 Task: Search one way flight ticket for 3 adults, 3 children in business from Redmond: Roberts Field to Greenville: Pitt-greenville Airport on 5-2-2023. Choice of flights is United. Number of bags: 4 checked bags. Price is upto 25000. Outbound departure time preference is 12:00.
Action: Mouse moved to (281, 244)
Screenshot: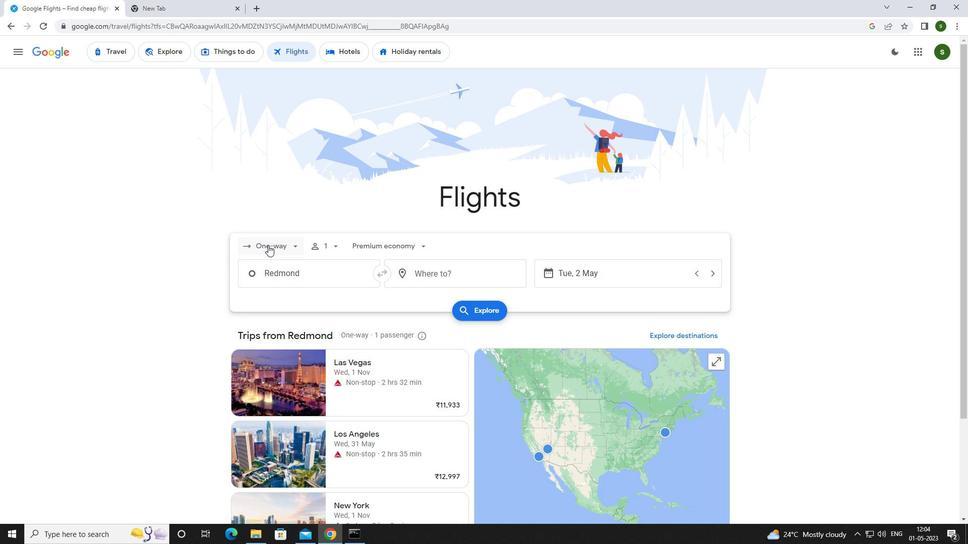 
Action: Mouse pressed left at (281, 244)
Screenshot: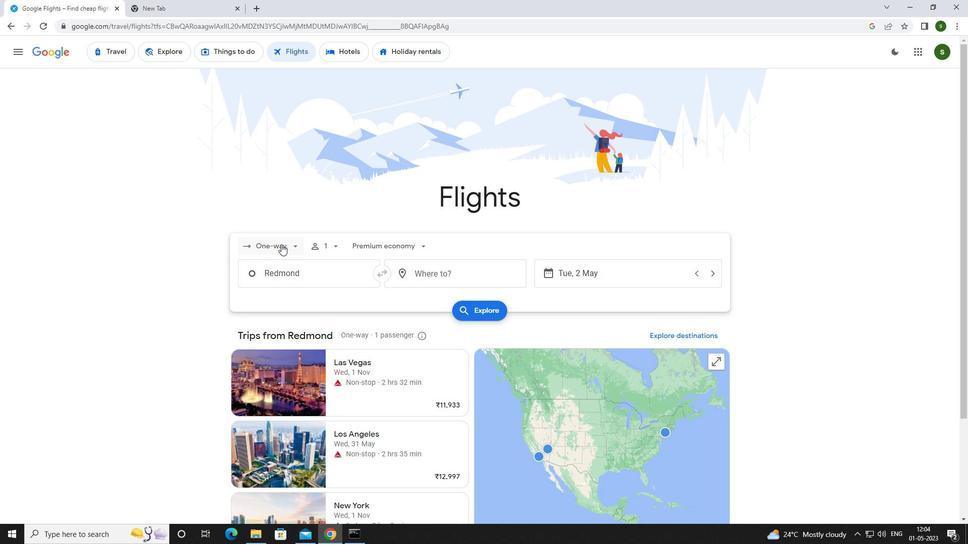 
Action: Mouse moved to (291, 295)
Screenshot: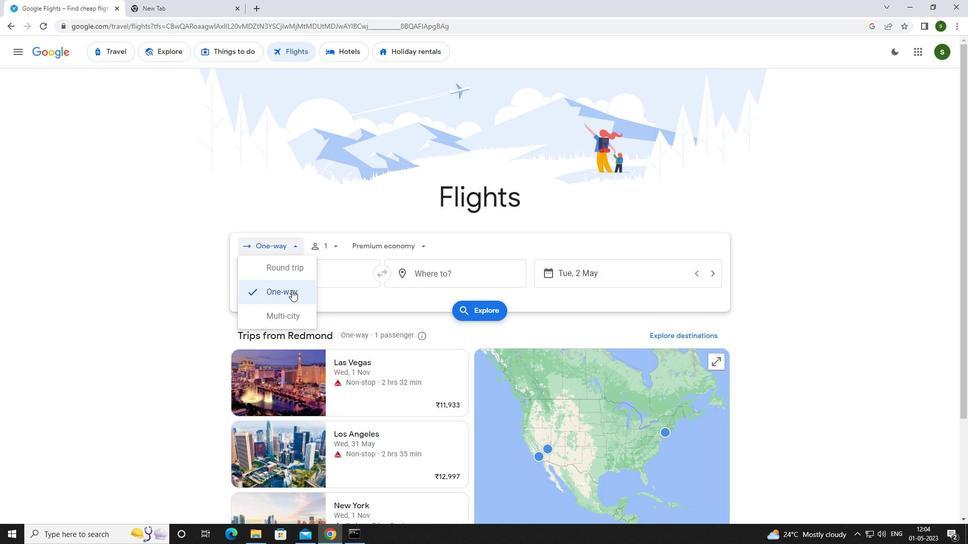
Action: Mouse pressed left at (291, 295)
Screenshot: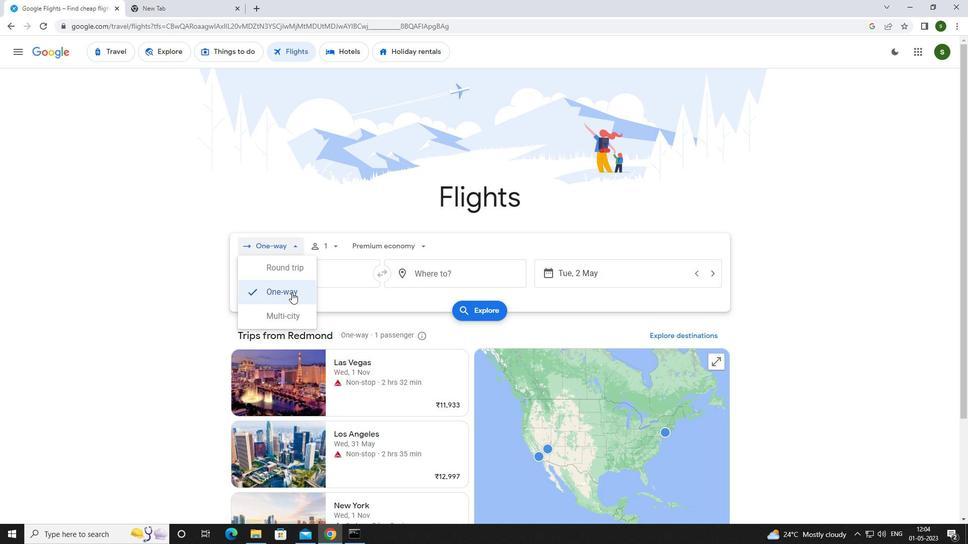 
Action: Mouse moved to (330, 245)
Screenshot: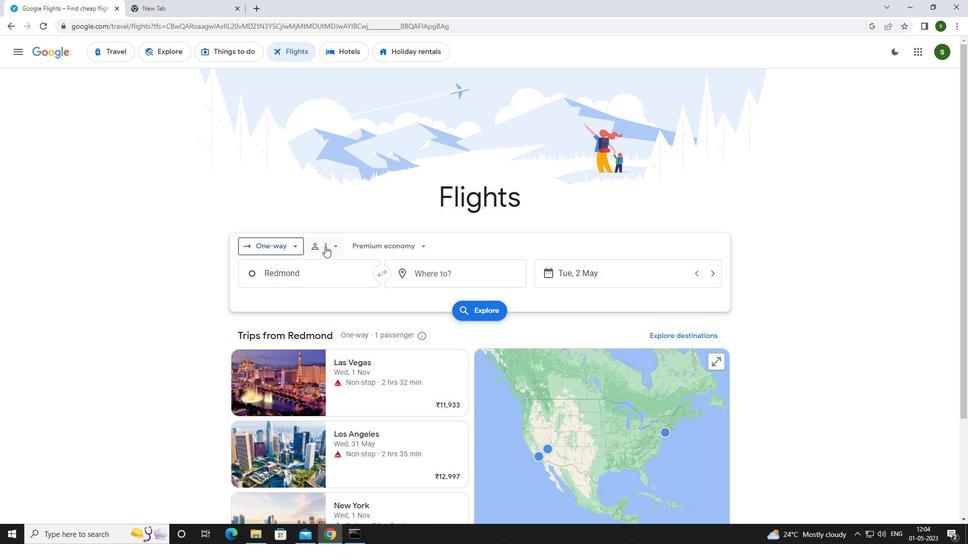 
Action: Mouse pressed left at (330, 245)
Screenshot: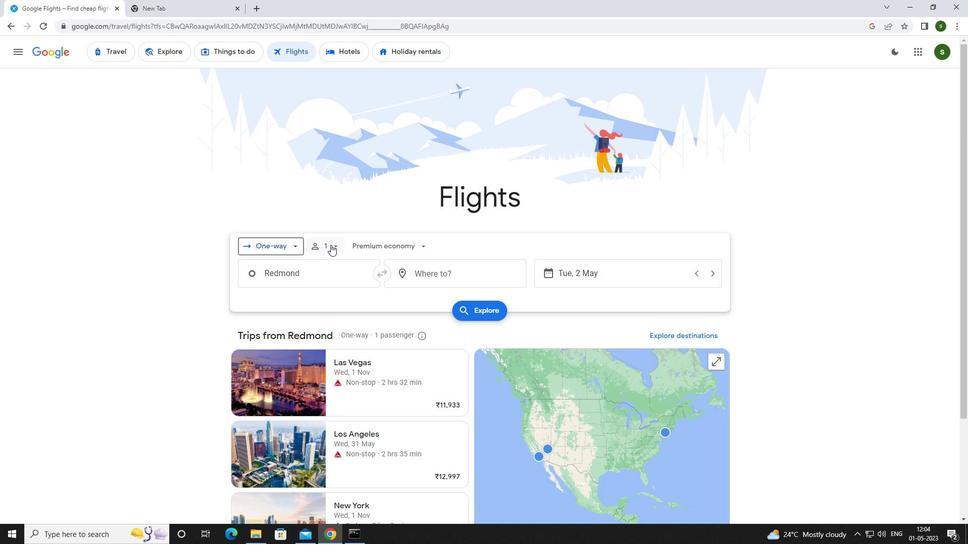 
Action: Mouse moved to (411, 270)
Screenshot: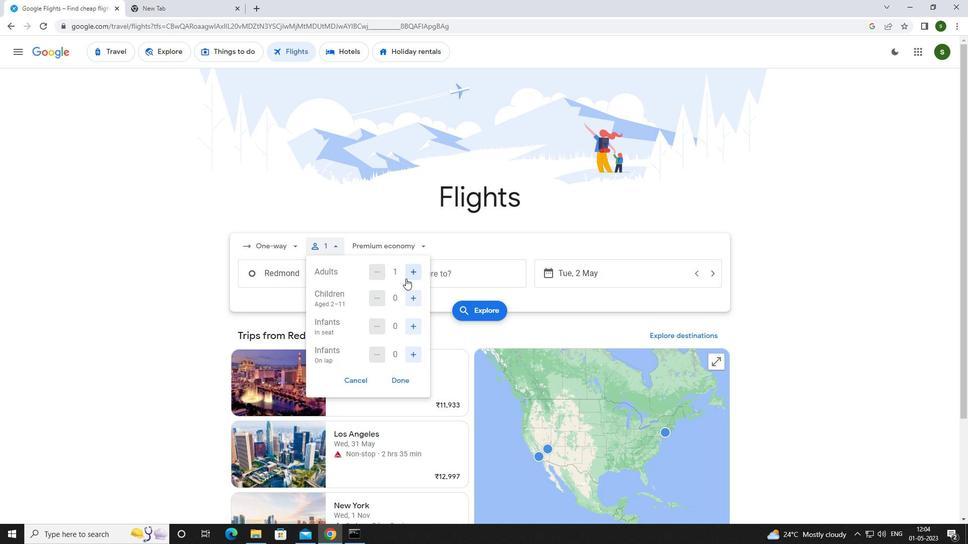 
Action: Mouse pressed left at (411, 270)
Screenshot: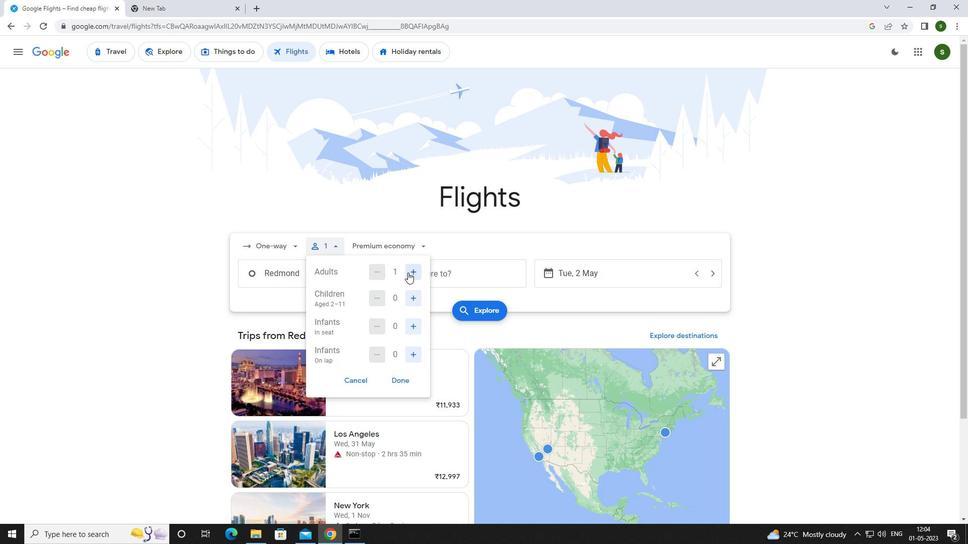 
Action: Mouse pressed left at (411, 270)
Screenshot: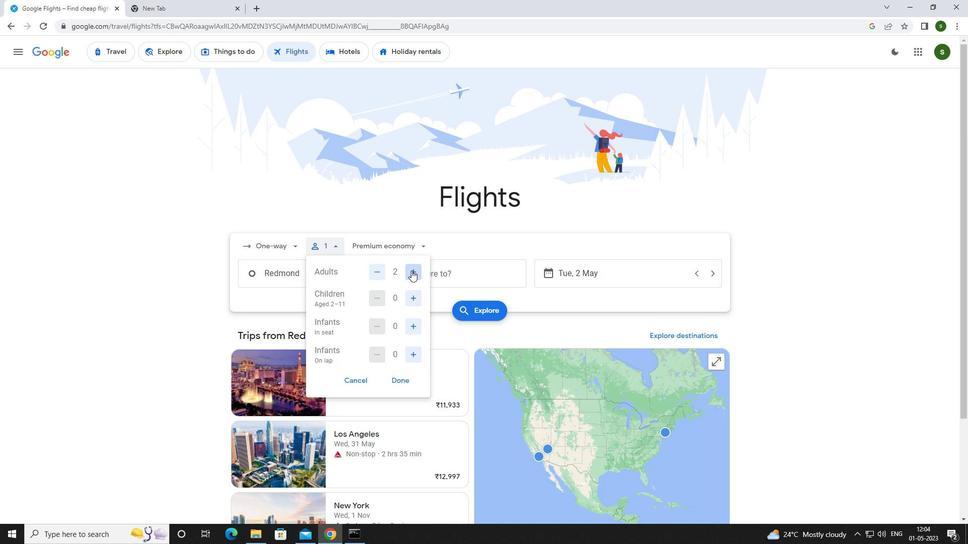 
Action: Mouse moved to (415, 292)
Screenshot: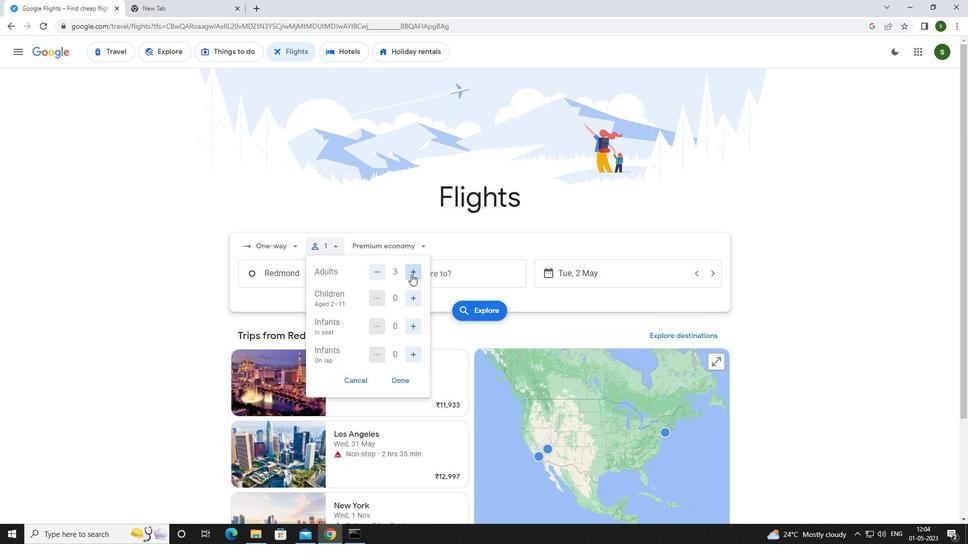 
Action: Mouse pressed left at (415, 292)
Screenshot: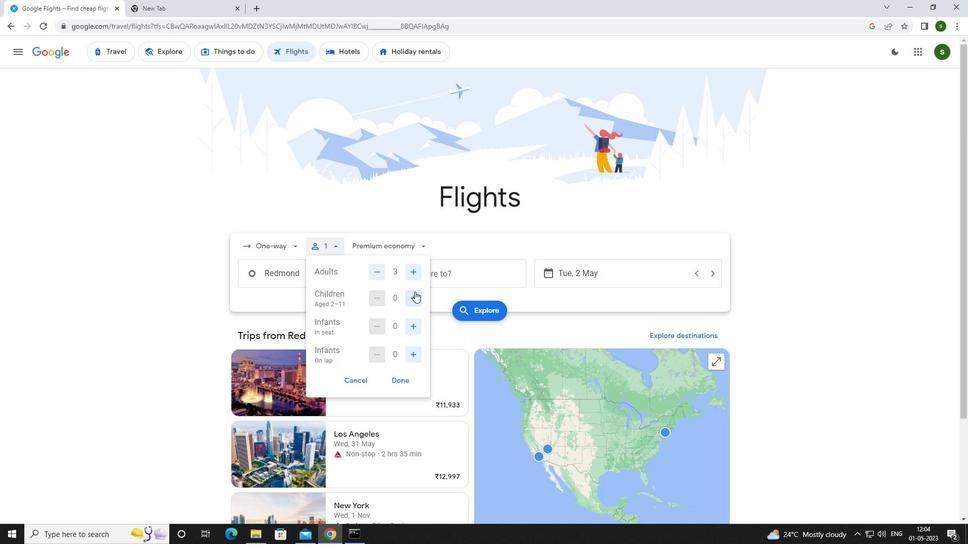 
Action: Mouse pressed left at (415, 292)
Screenshot: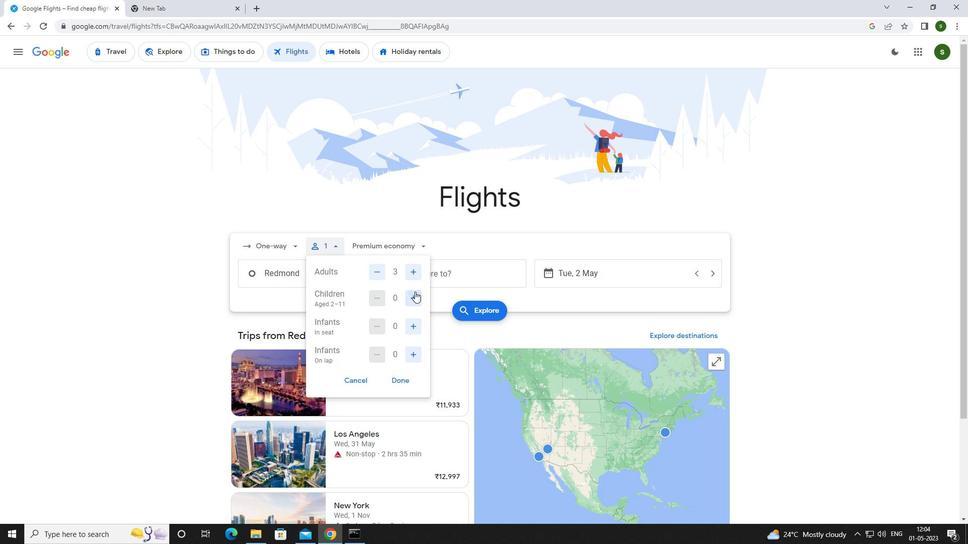 
Action: Mouse pressed left at (415, 292)
Screenshot: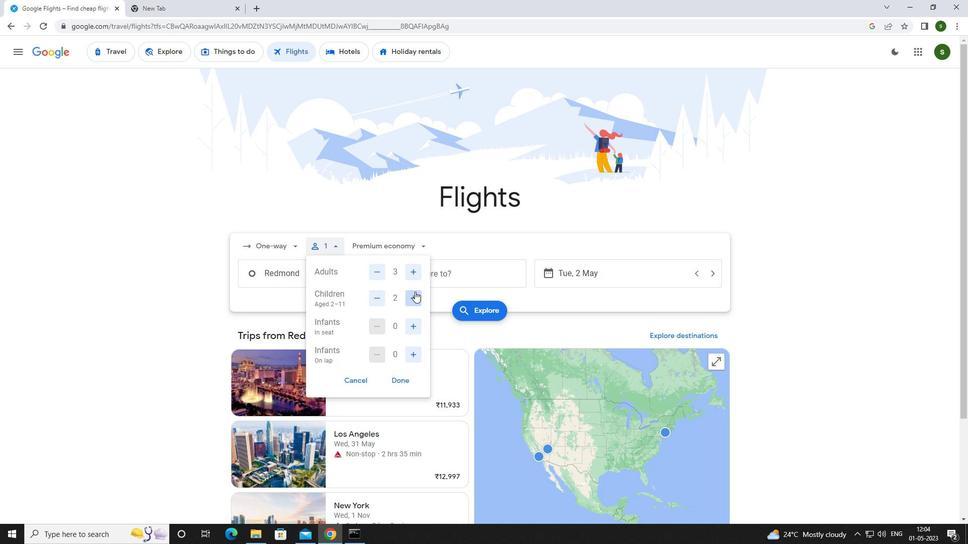 
Action: Mouse moved to (404, 243)
Screenshot: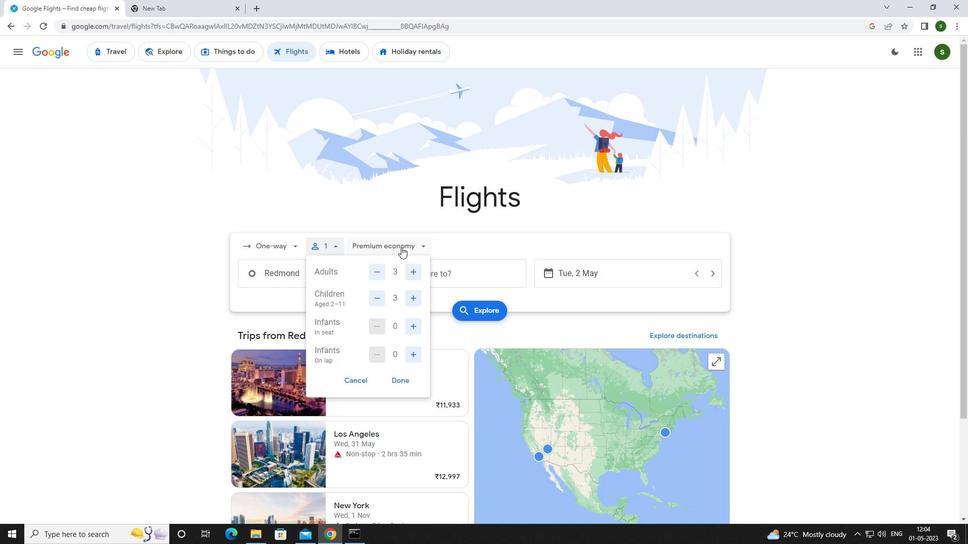 
Action: Mouse pressed left at (404, 243)
Screenshot: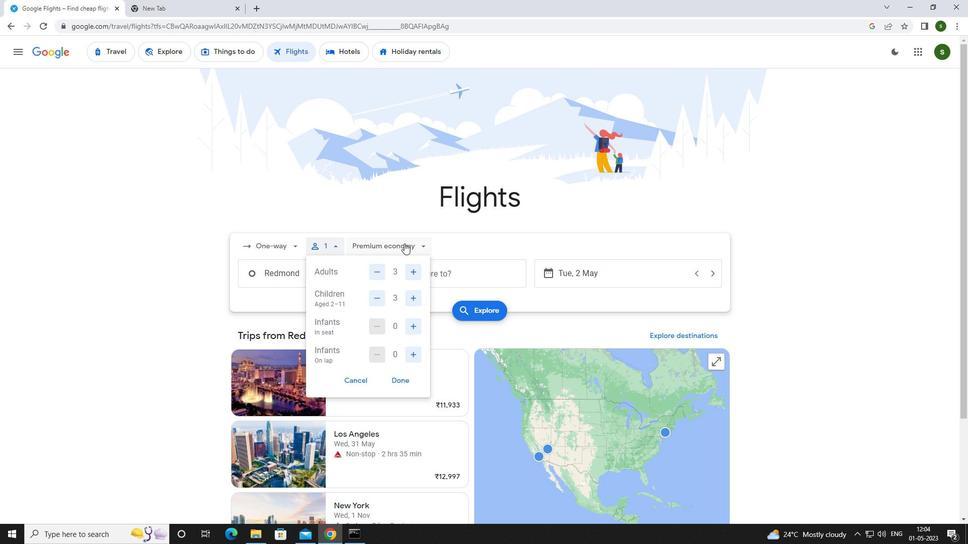 
Action: Mouse moved to (410, 313)
Screenshot: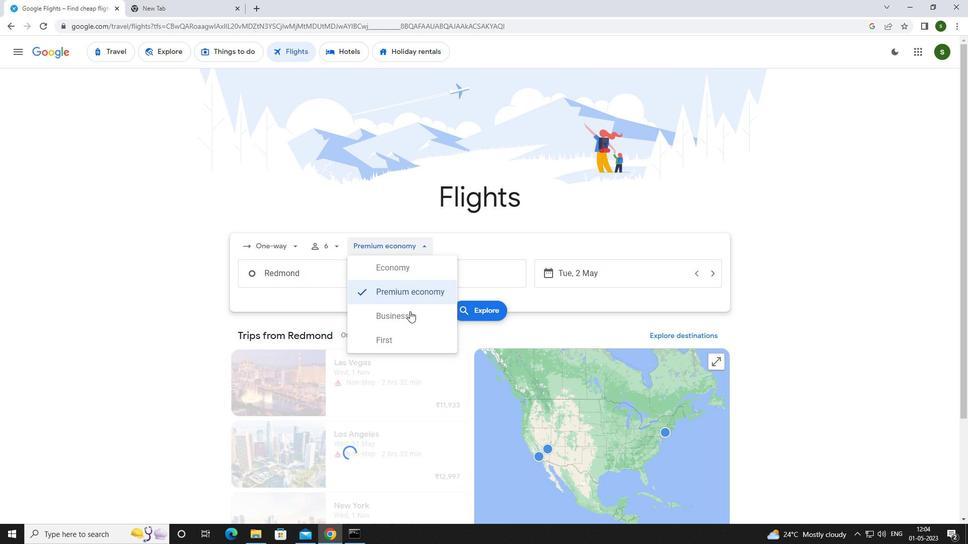 
Action: Mouse pressed left at (410, 313)
Screenshot: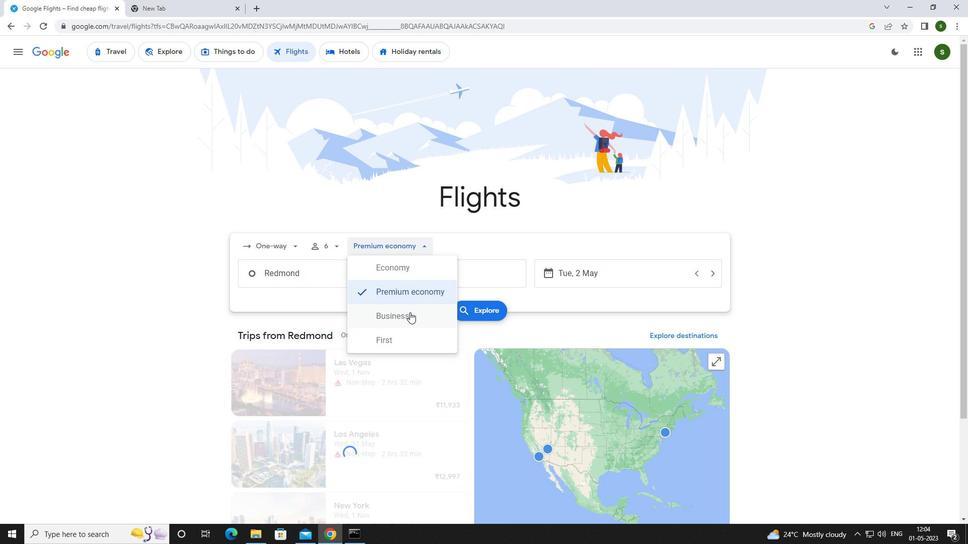 
Action: Mouse moved to (342, 275)
Screenshot: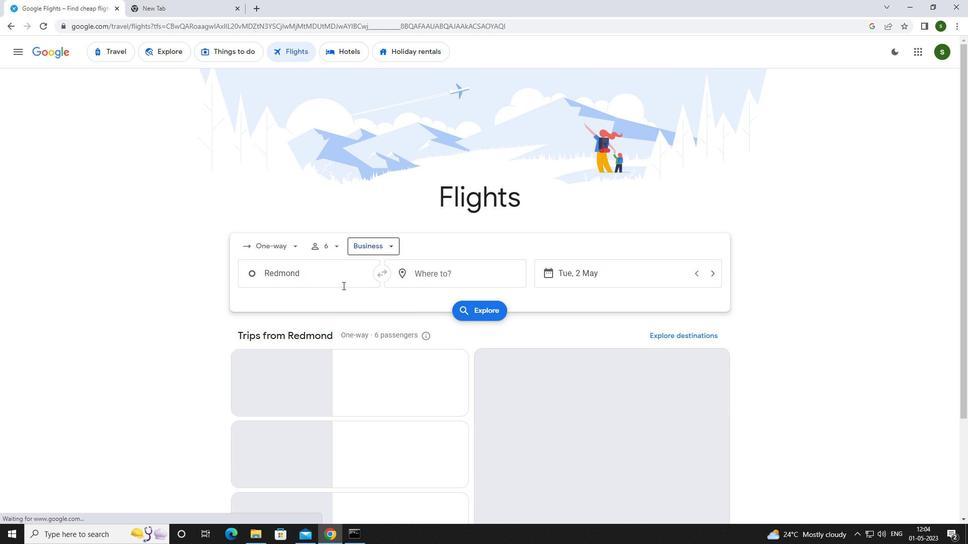 
Action: Mouse pressed left at (342, 275)
Screenshot: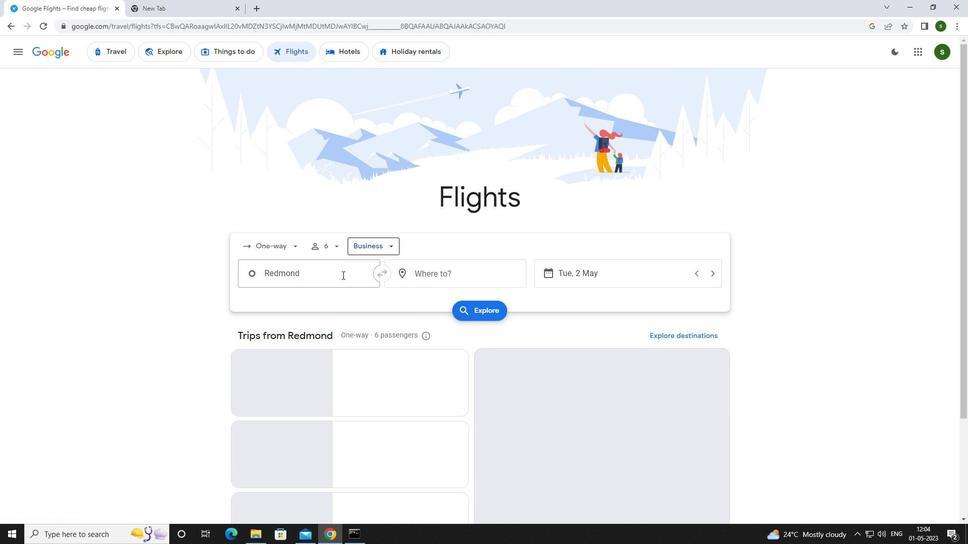 
Action: Key pressed r<Key.caps_lock>edmond<Key.enter>
Screenshot: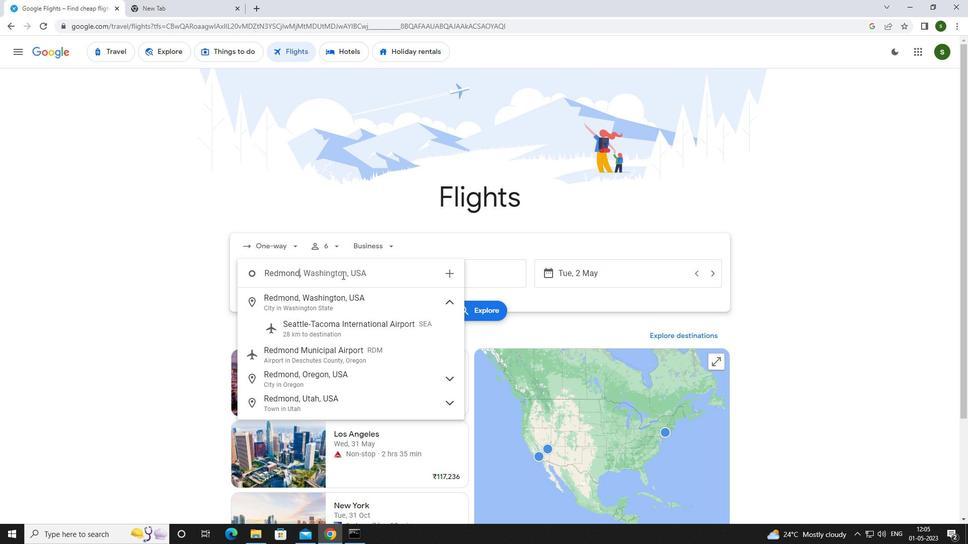 
Action: Mouse moved to (433, 275)
Screenshot: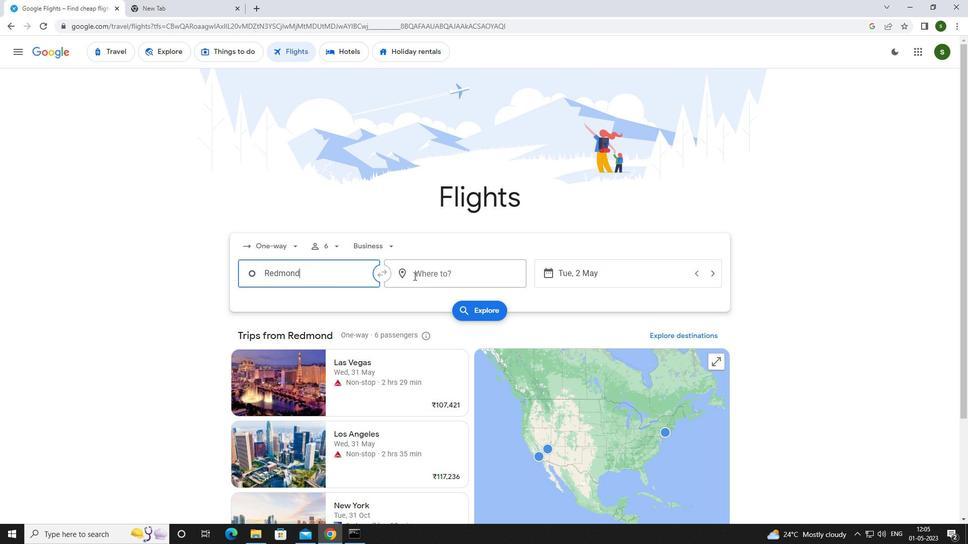 
Action: Mouse pressed left at (433, 275)
Screenshot: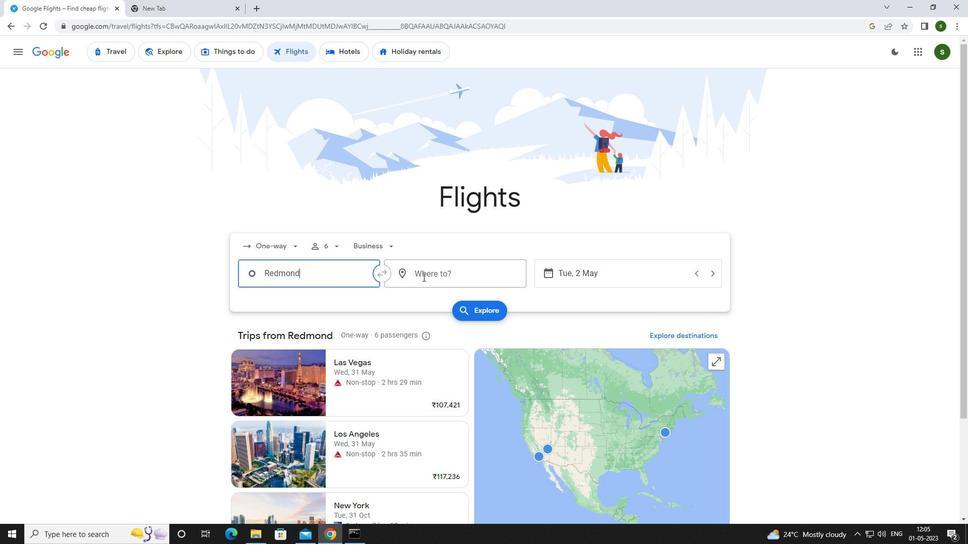 
Action: Mouse moved to (433, 275)
Screenshot: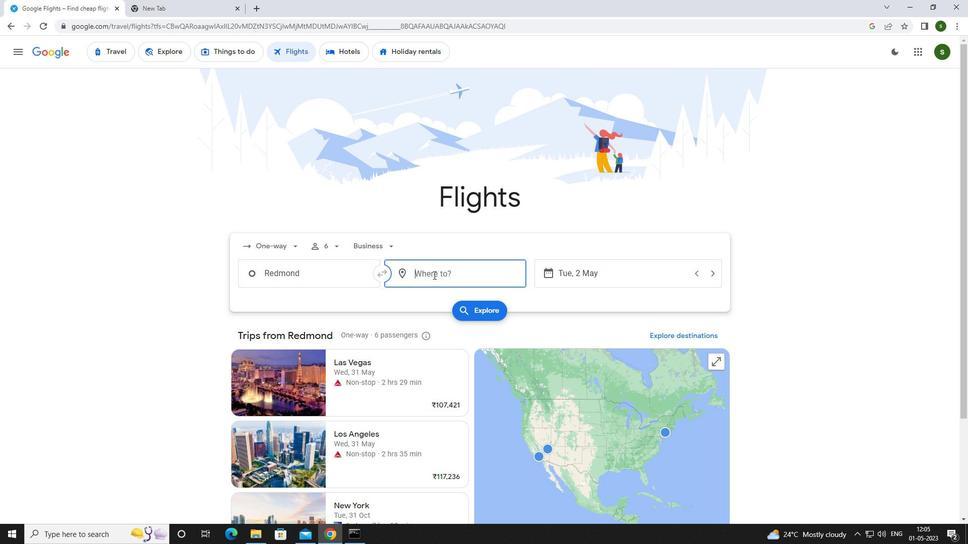 
Action: Key pressed <Key.caps_lock>p<Key.caps_lock>itt
Screenshot: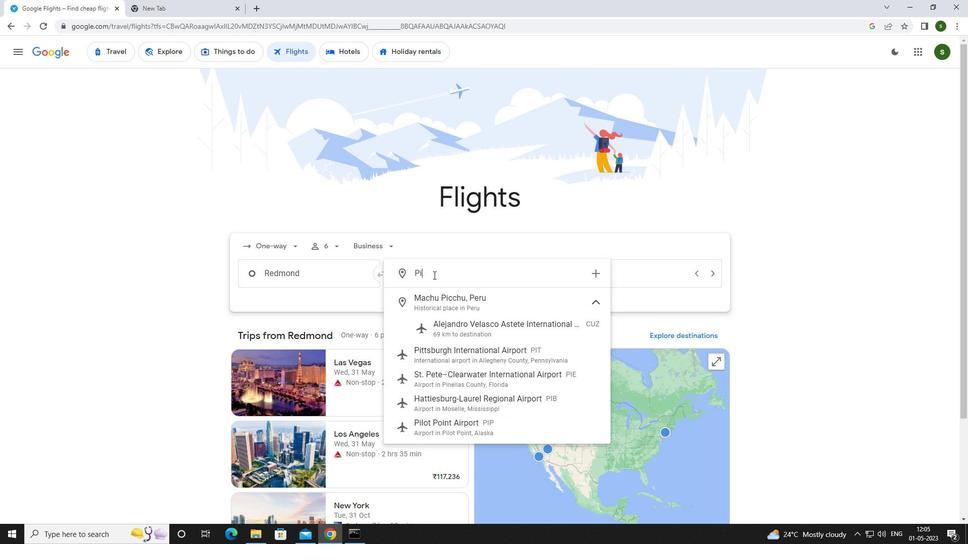 
Action: Mouse moved to (465, 370)
Screenshot: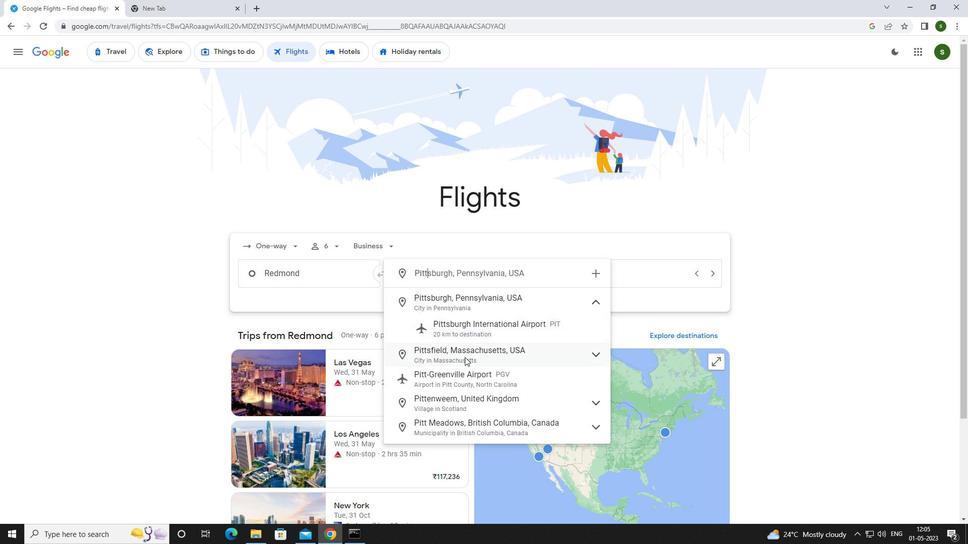 
Action: Mouse pressed left at (465, 370)
Screenshot: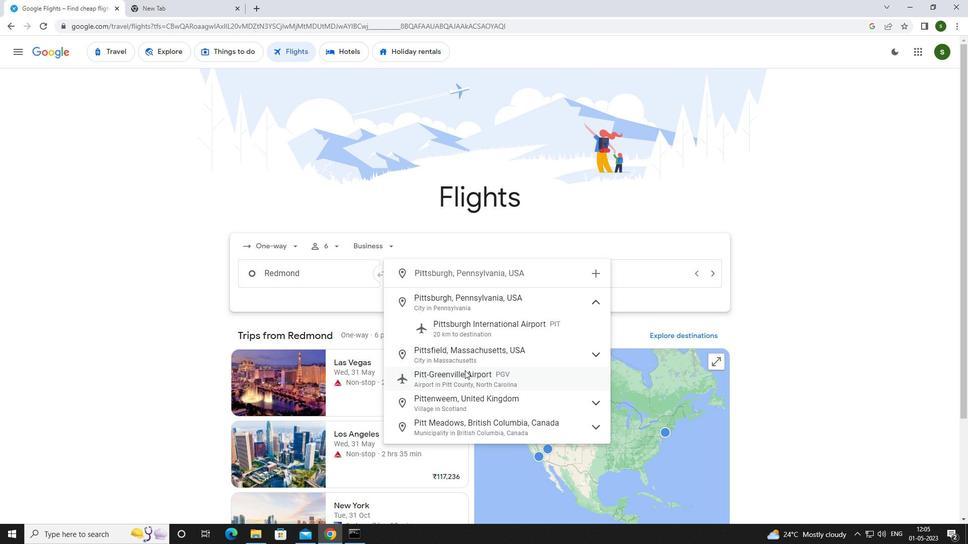 
Action: Mouse moved to (622, 274)
Screenshot: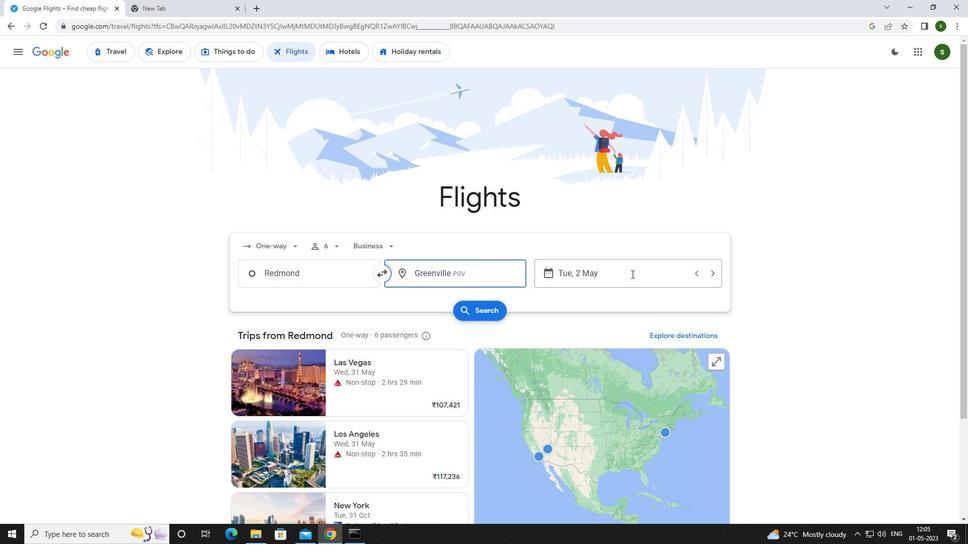 
Action: Mouse pressed left at (622, 274)
Screenshot: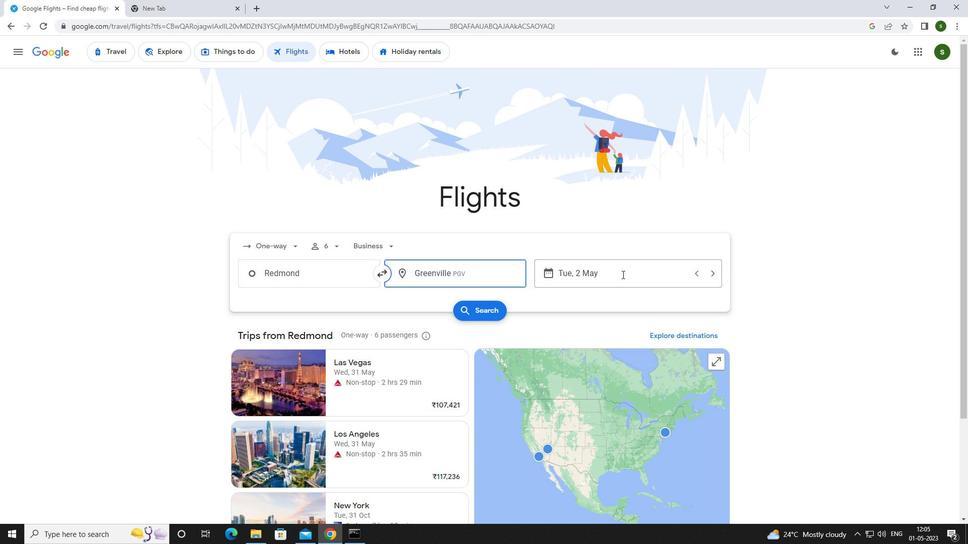 
Action: Mouse moved to (417, 336)
Screenshot: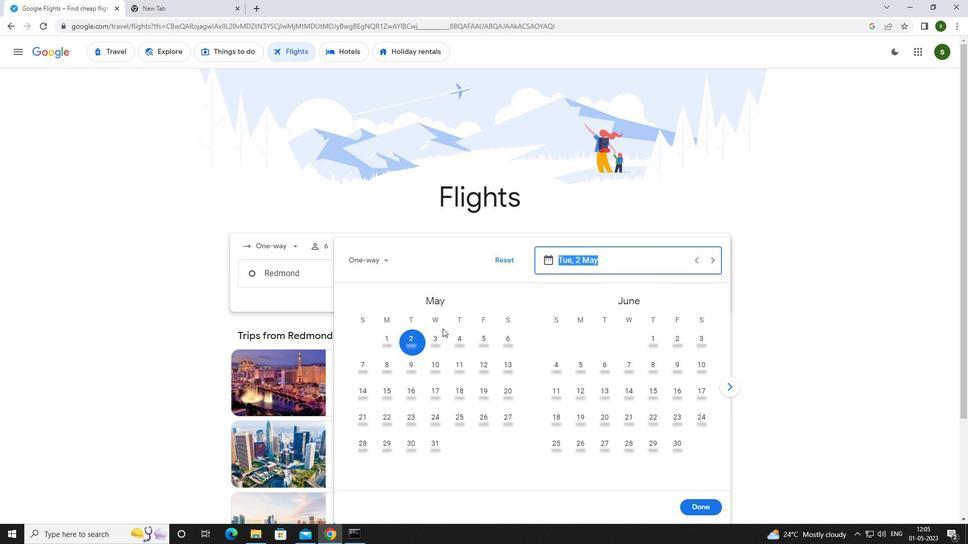
Action: Mouse pressed left at (417, 336)
Screenshot: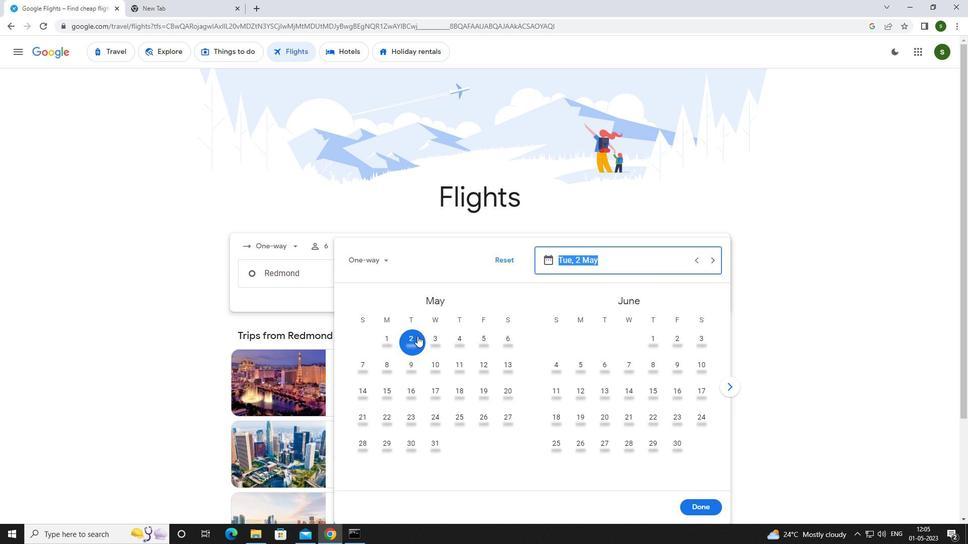 
Action: Mouse moved to (714, 505)
Screenshot: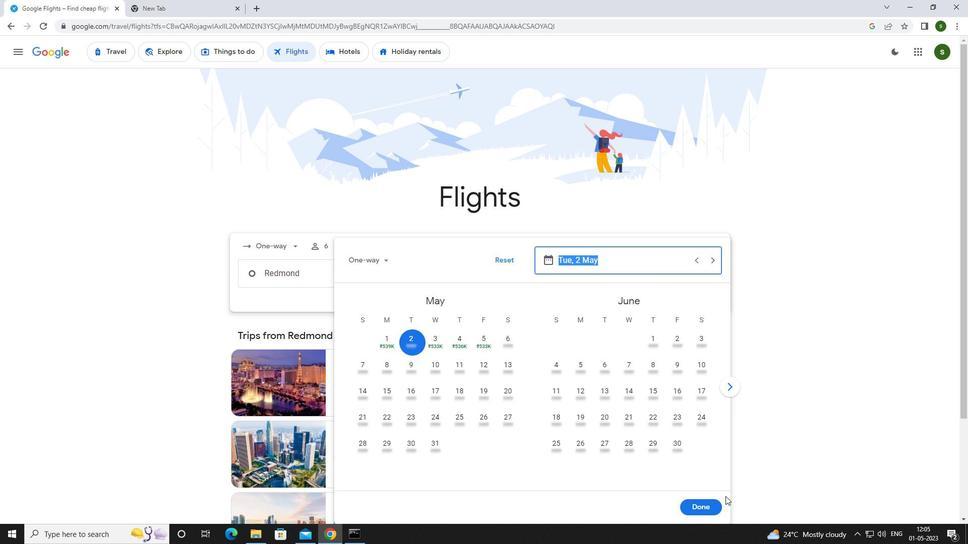 
Action: Mouse pressed left at (714, 505)
Screenshot: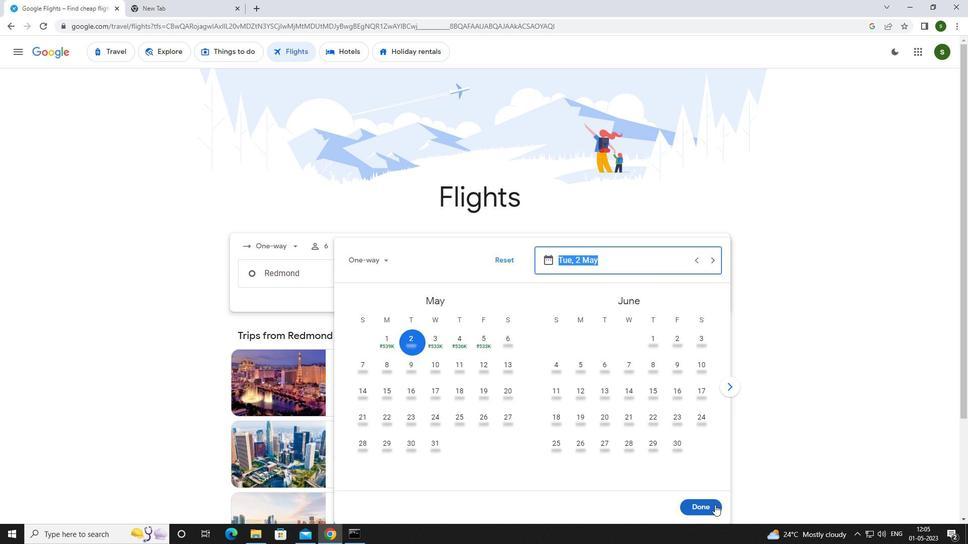 
Action: Mouse moved to (468, 311)
Screenshot: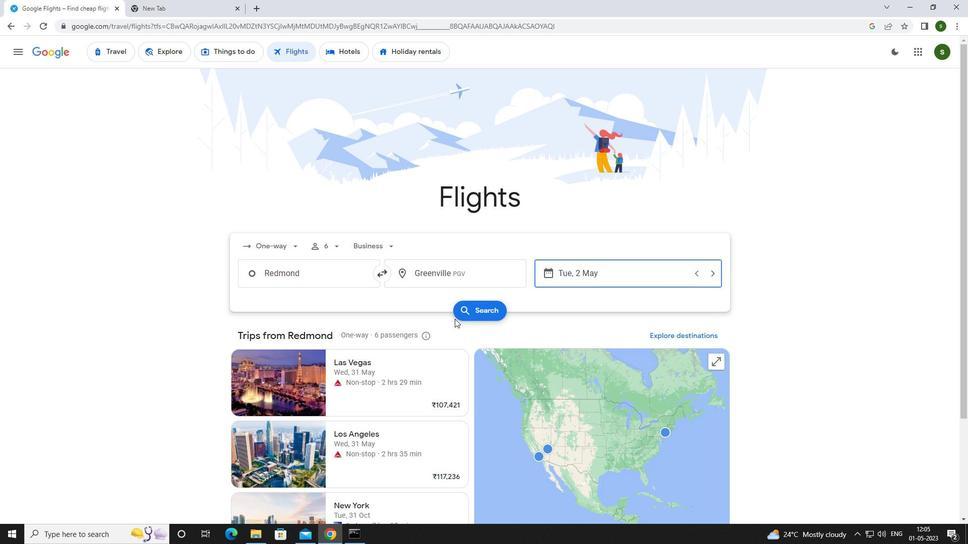 
Action: Mouse pressed left at (468, 311)
Screenshot: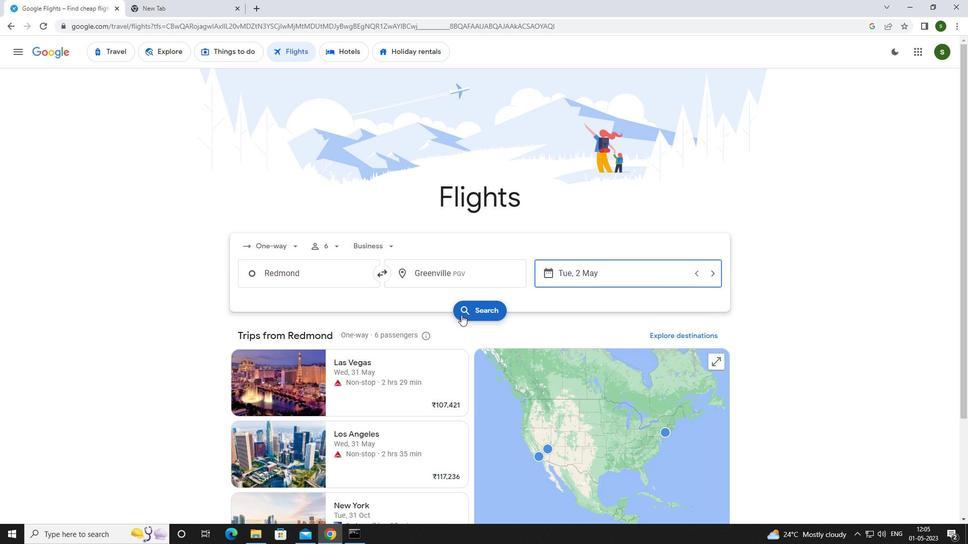 
Action: Mouse moved to (256, 146)
Screenshot: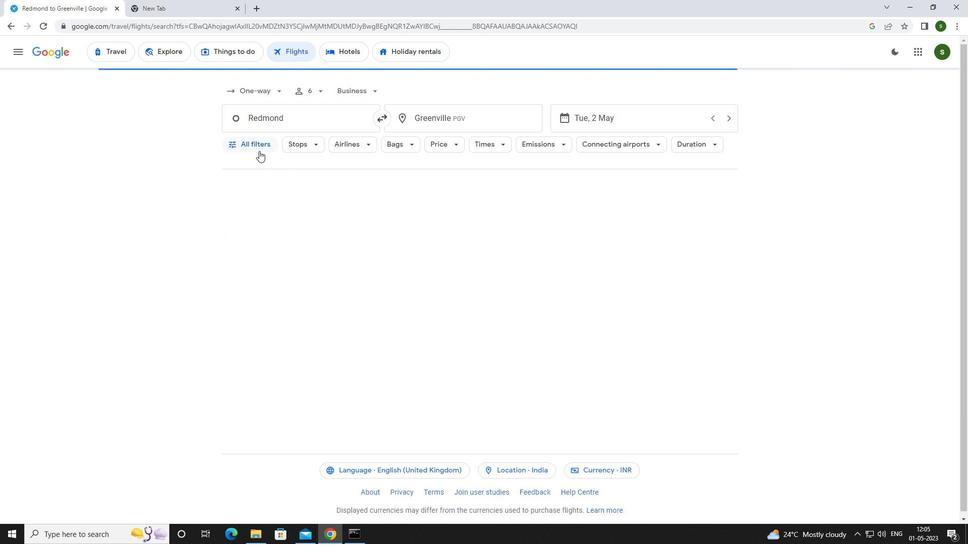 
Action: Mouse pressed left at (256, 146)
Screenshot: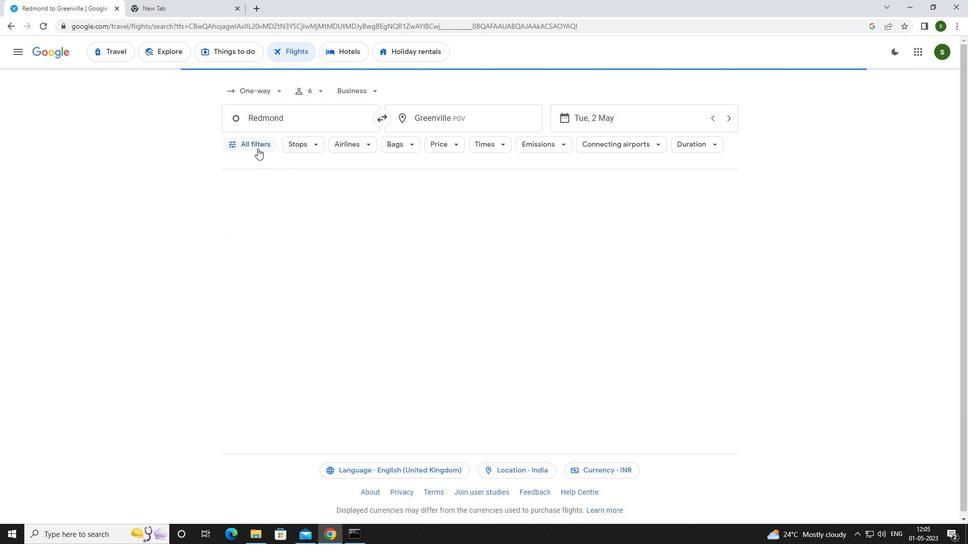 
Action: Mouse moved to (376, 359)
Screenshot: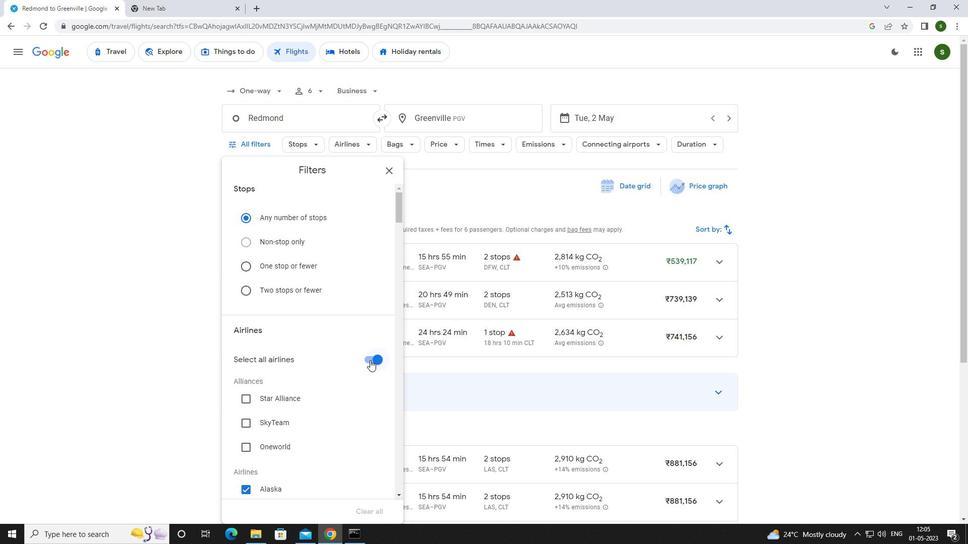 
Action: Mouse pressed left at (376, 359)
Screenshot: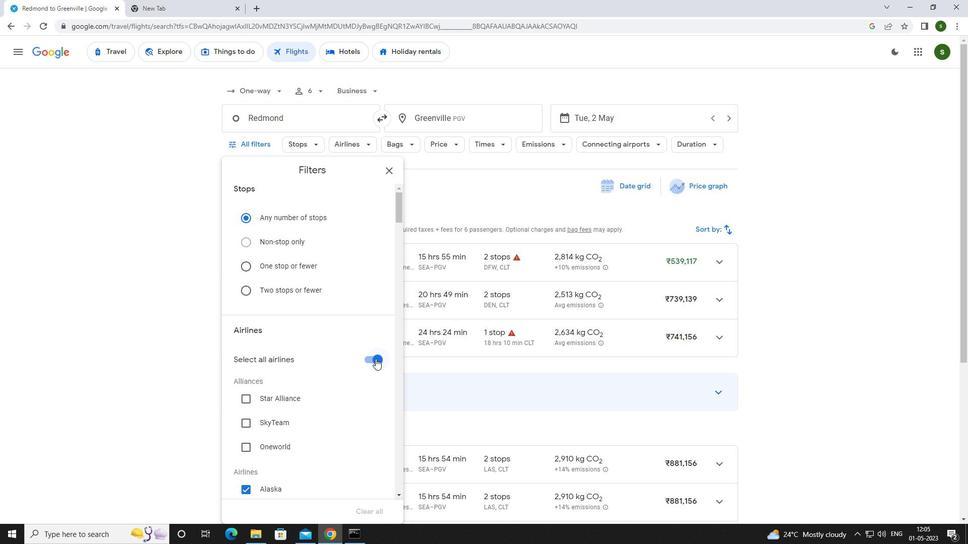 
Action: Mouse moved to (335, 334)
Screenshot: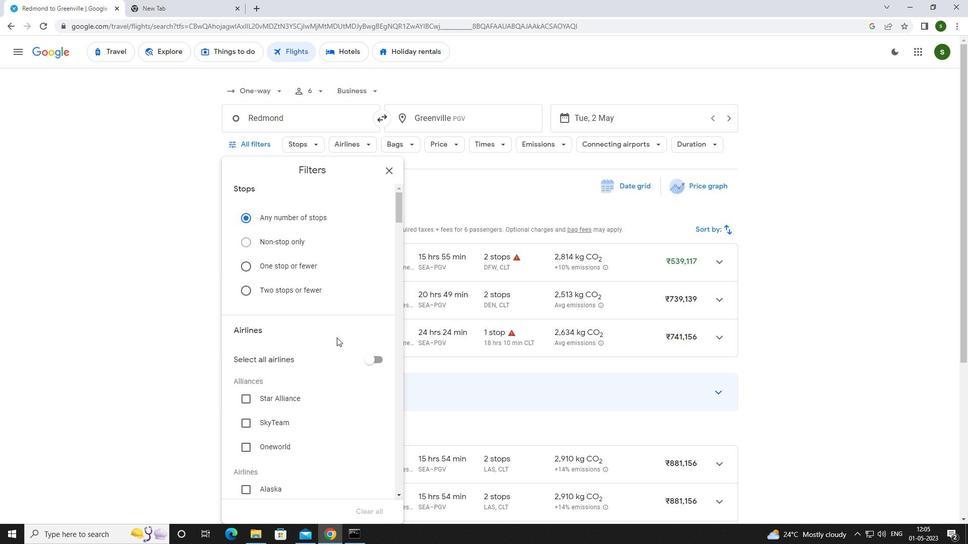 
Action: Mouse scrolled (335, 334) with delta (0, 0)
Screenshot: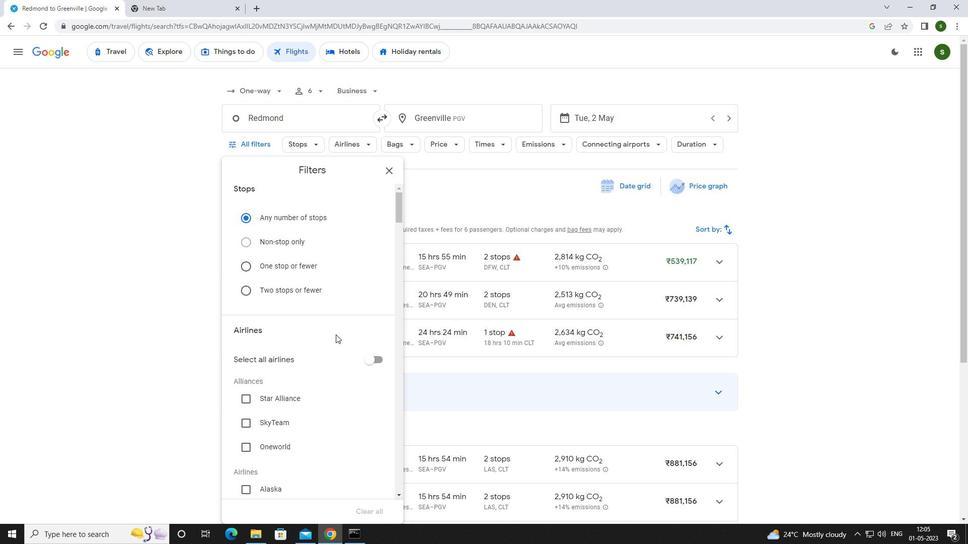 
Action: Mouse scrolled (335, 334) with delta (0, 0)
Screenshot: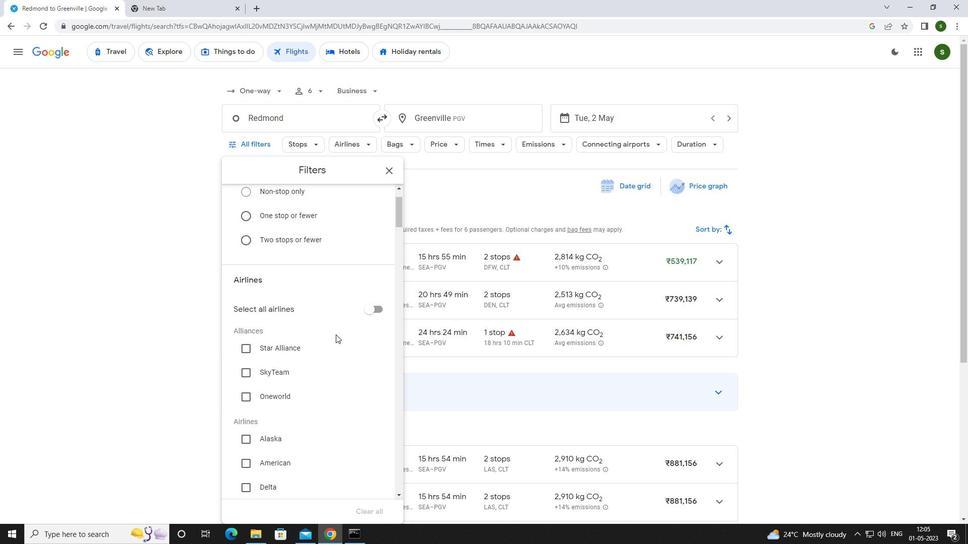 
Action: Mouse moved to (335, 332)
Screenshot: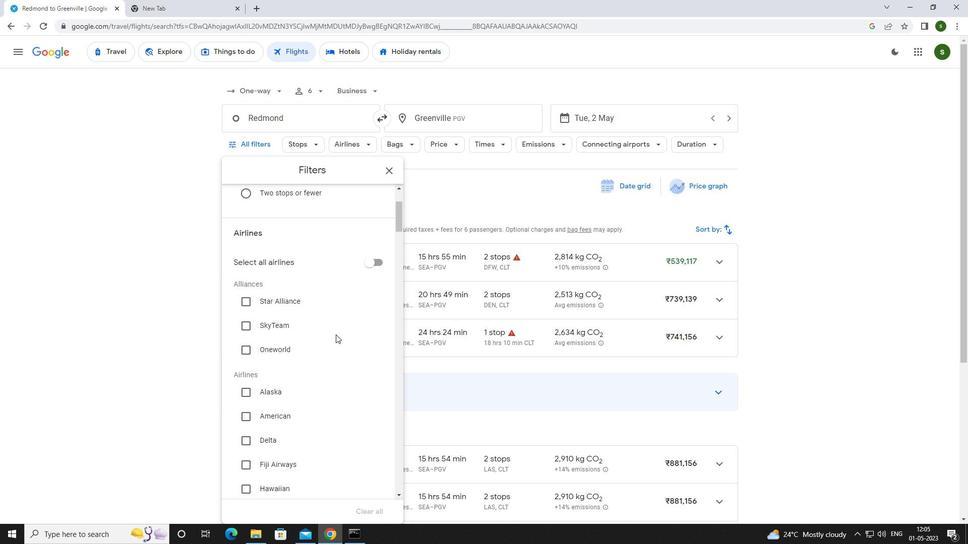 
Action: Mouse scrolled (335, 332) with delta (0, 0)
Screenshot: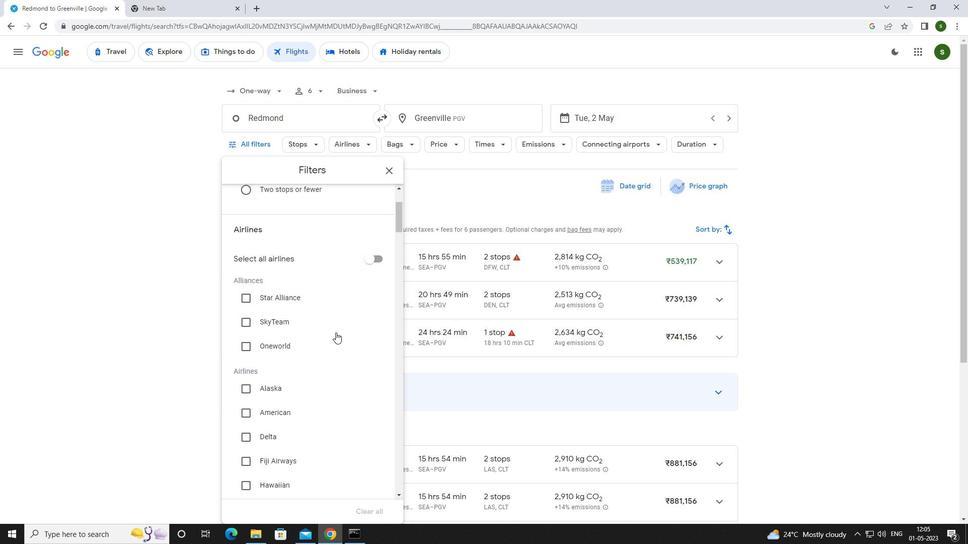 
Action: Mouse scrolled (335, 332) with delta (0, 0)
Screenshot: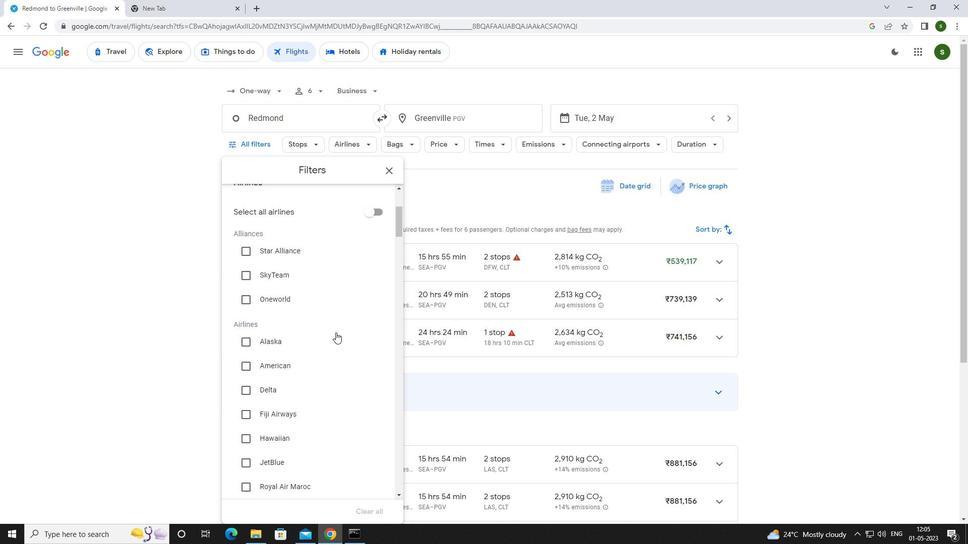 
Action: Mouse scrolled (335, 332) with delta (0, 0)
Screenshot: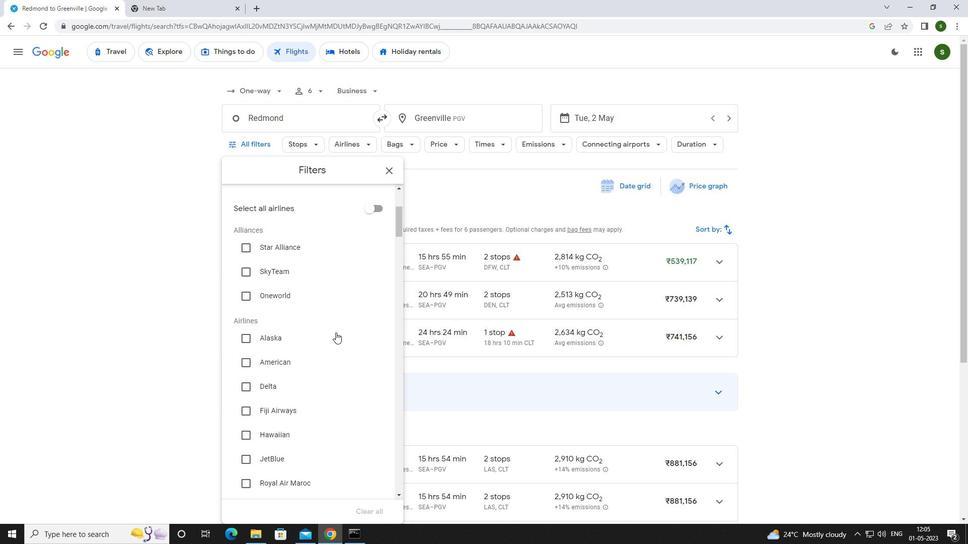 
Action: Mouse scrolled (335, 332) with delta (0, 0)
Screenshot: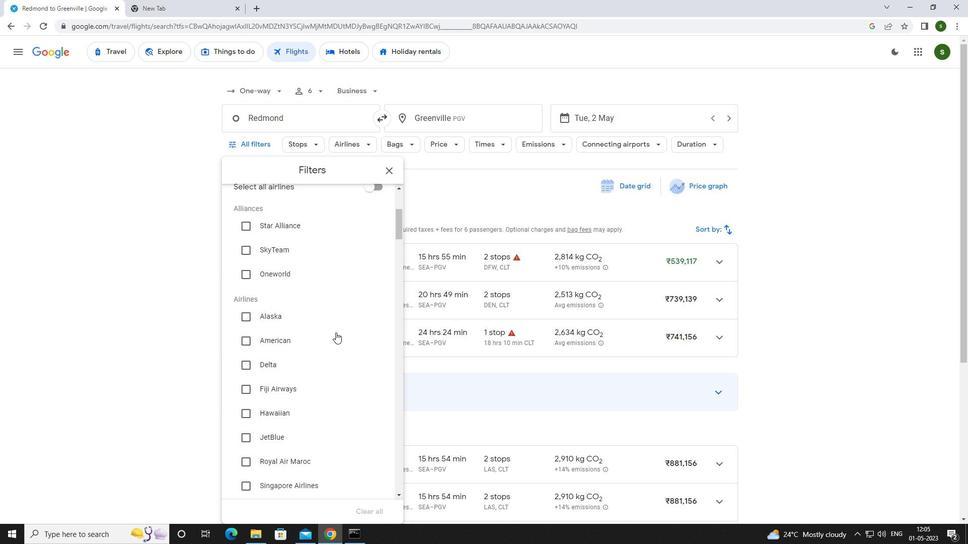 
Action: Mouse moved to (273, 376)
Screenshot: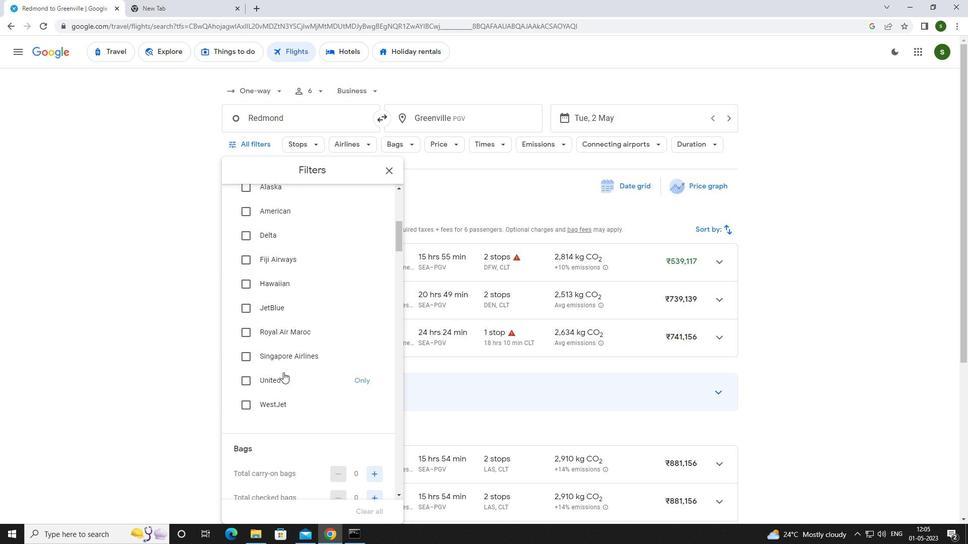 
Action: Mouse pressed left at (273, 376)
Screenshot: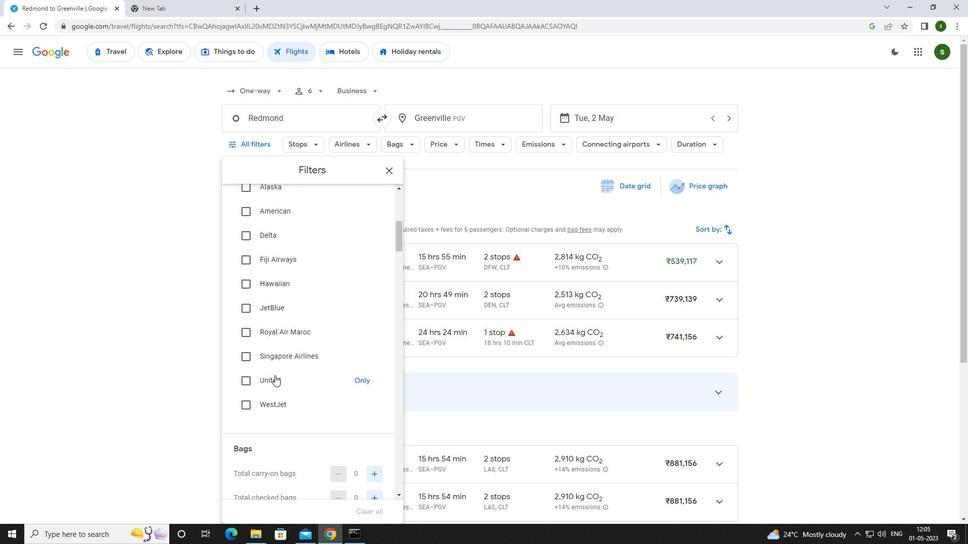 
Action: Mouse moved to (315, 355)
Screenshot: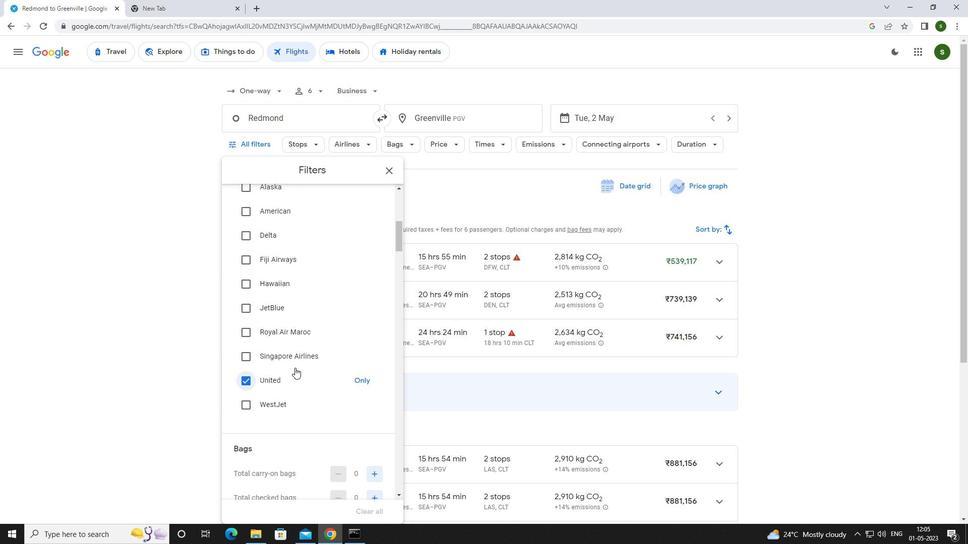 
Action: Mouse scrolled (315, 355) with delta (0, 0)
Screenshot: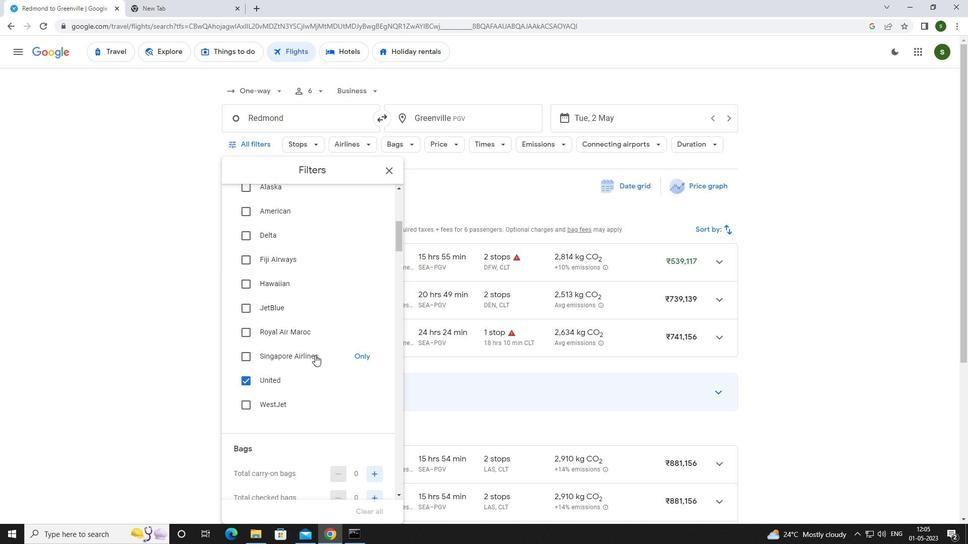 
Action: Mouse scrolled (315, 355) with delta (0, 0)
Screenshot: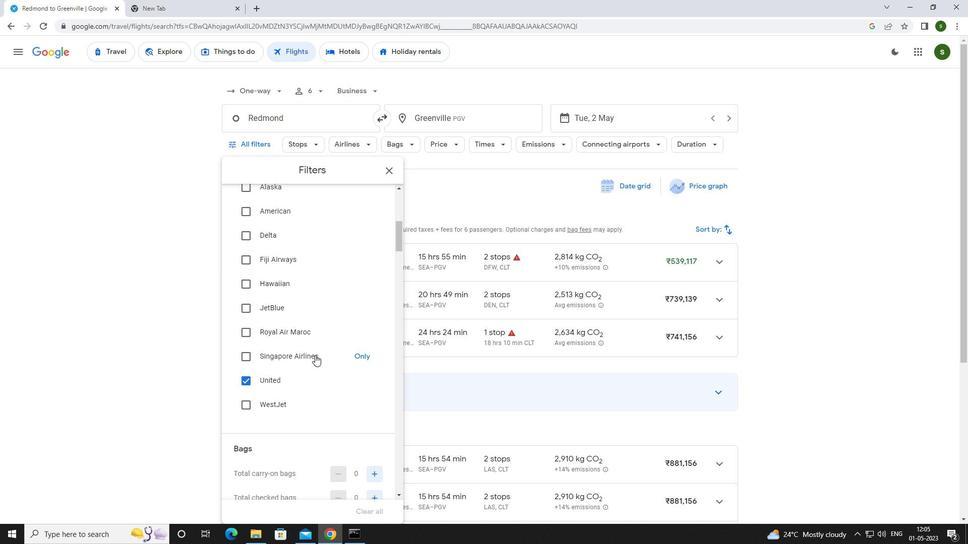 
Action: Mouse scrolled (315, 355) with delta (0, 0)
Screenshot: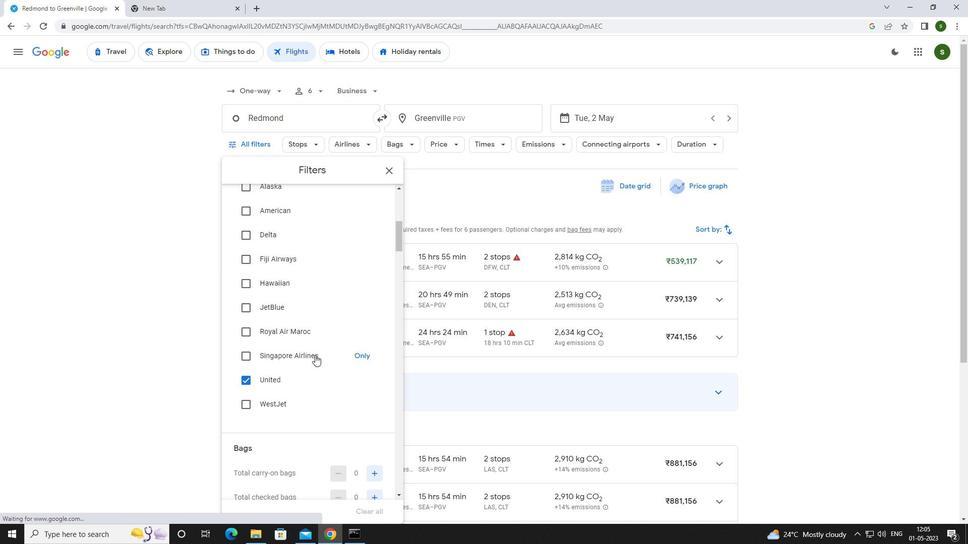 
Action: Mouse moved to (370, 347)
Screenshot: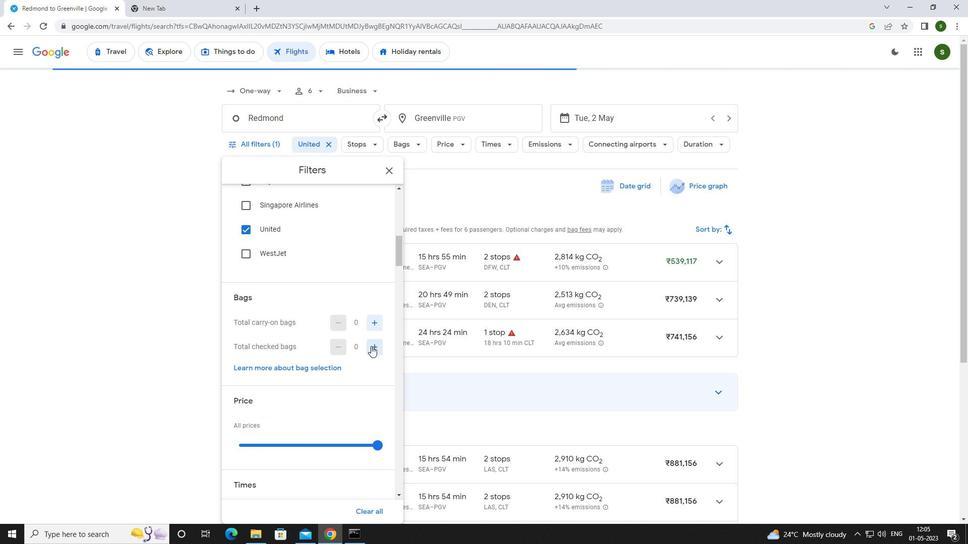 
Action: Mouse pressed left at (370, 347)
Screenshot: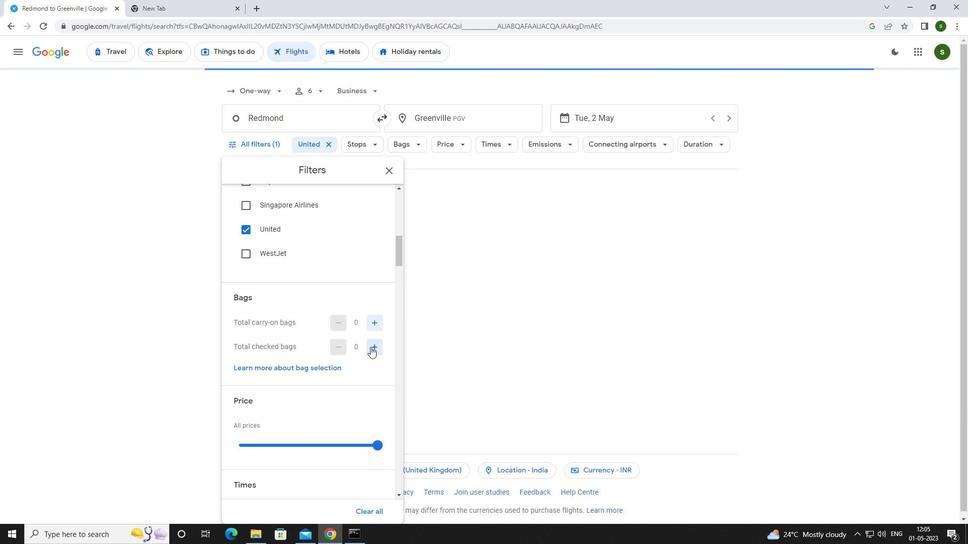 
Action: Mouse pressed left at (370, 347)
Screenshot: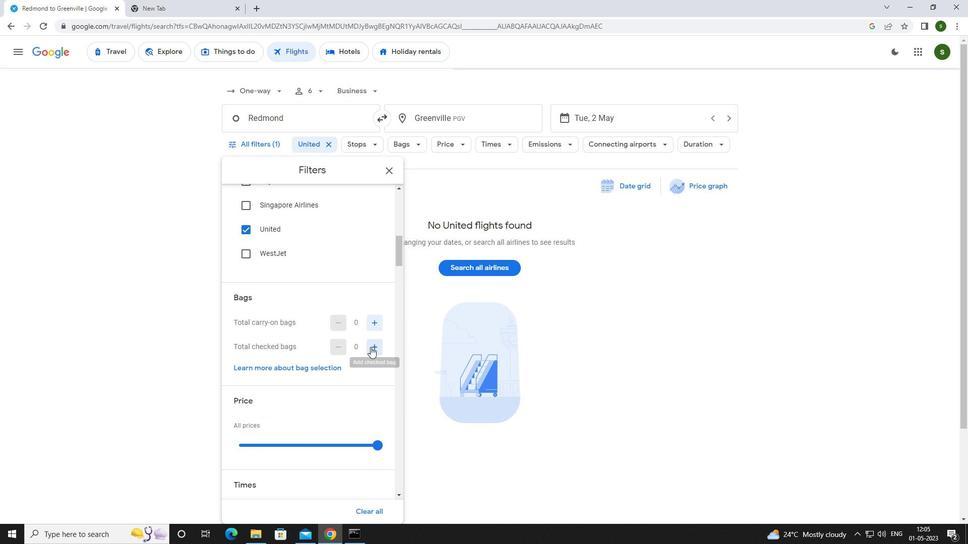 
Action: Mouse pressed left at (370, 347)
Screenshot: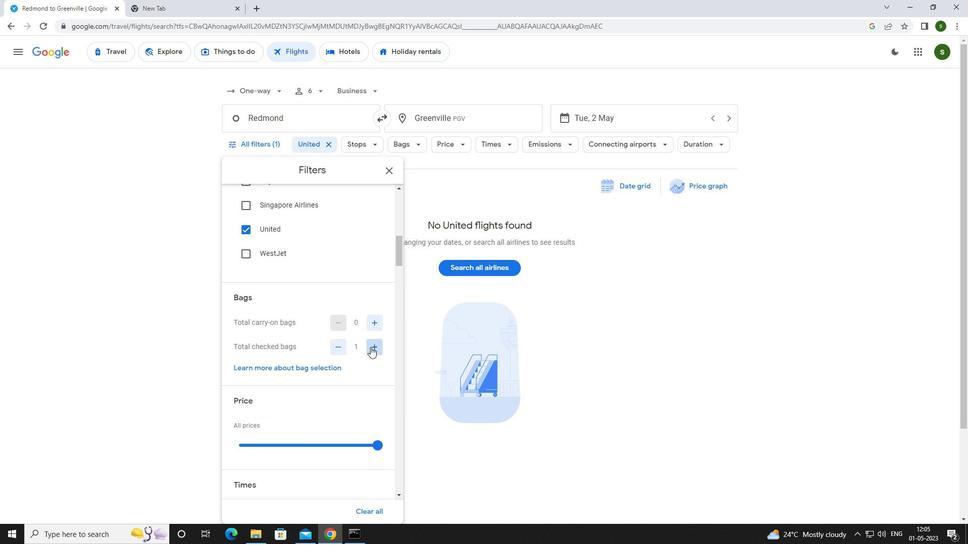 
Action: Mouse pressed left at (370, 347)
Screenshot: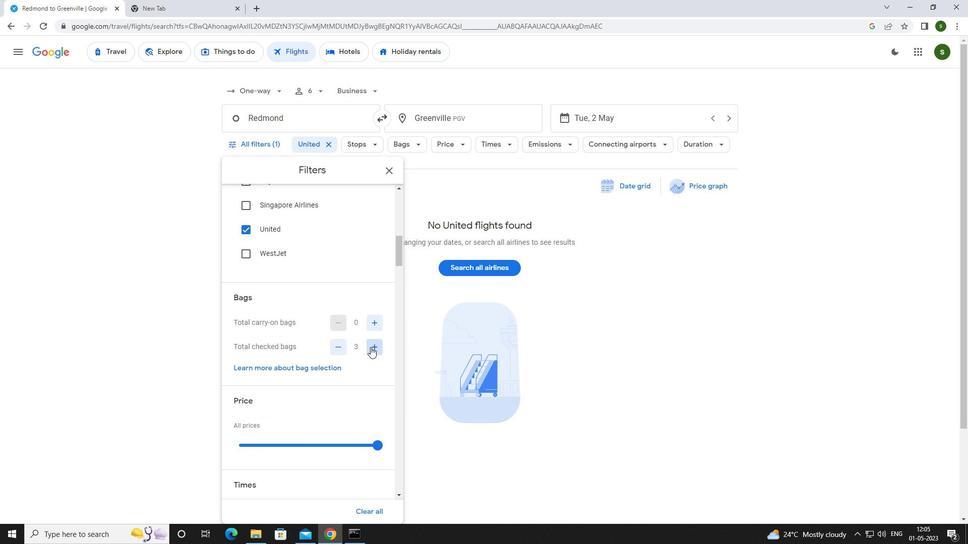 
Action: Mouse scrolled (370, 346) with delta (0, 0)
Screenshot: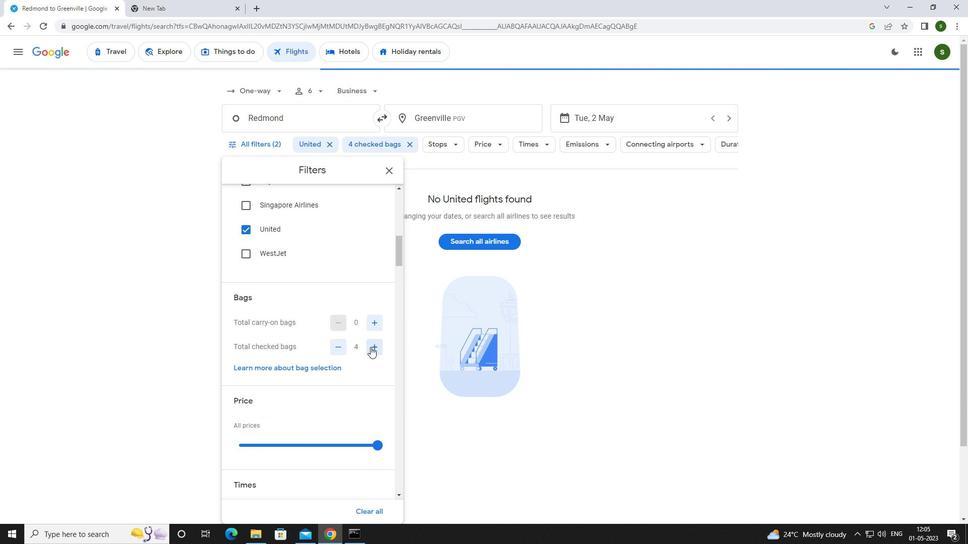 
Action: Mouse scrolled (370, 346) with delta (0, 0)
Screenshot: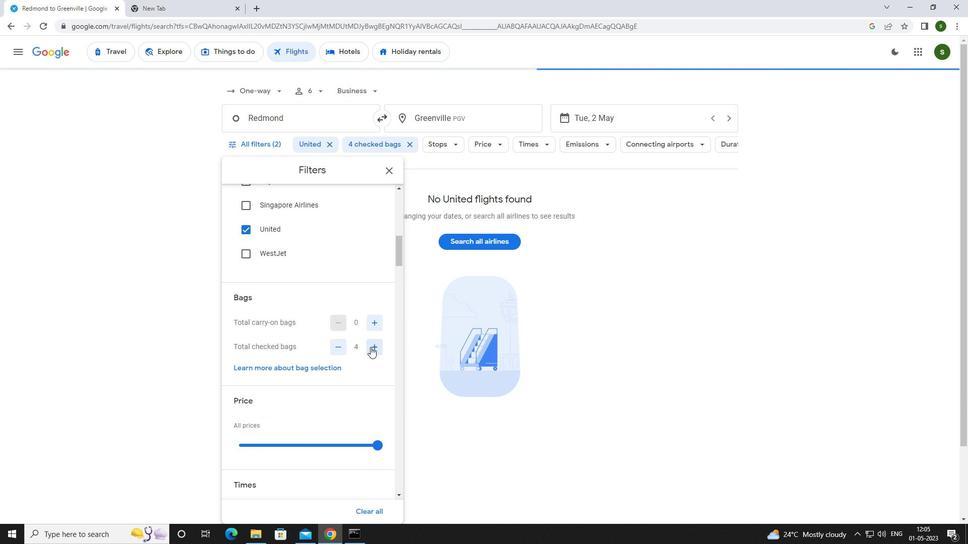 
Action: Mouse moved to (374, 343)
Screenshot: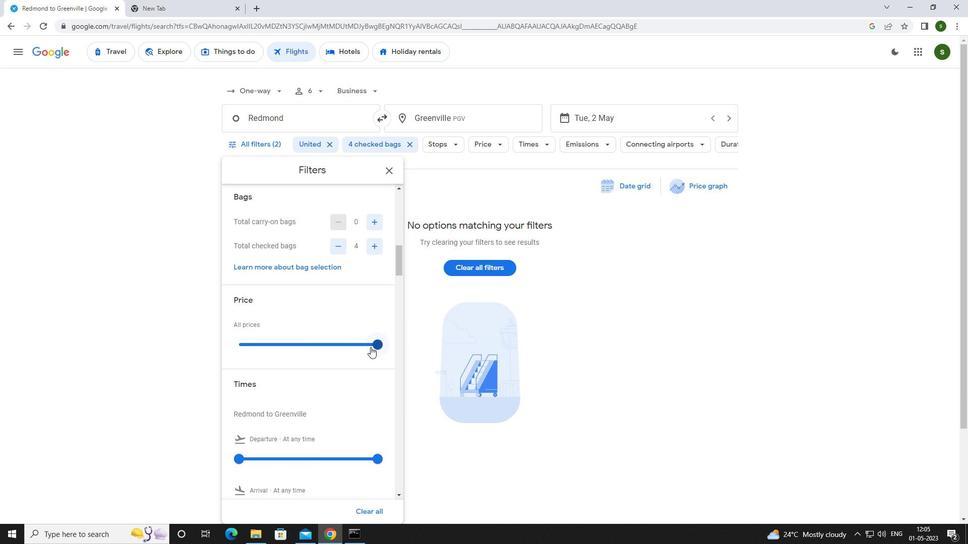 
Action: Mouse pressed left at (374, 343)
Screenshot: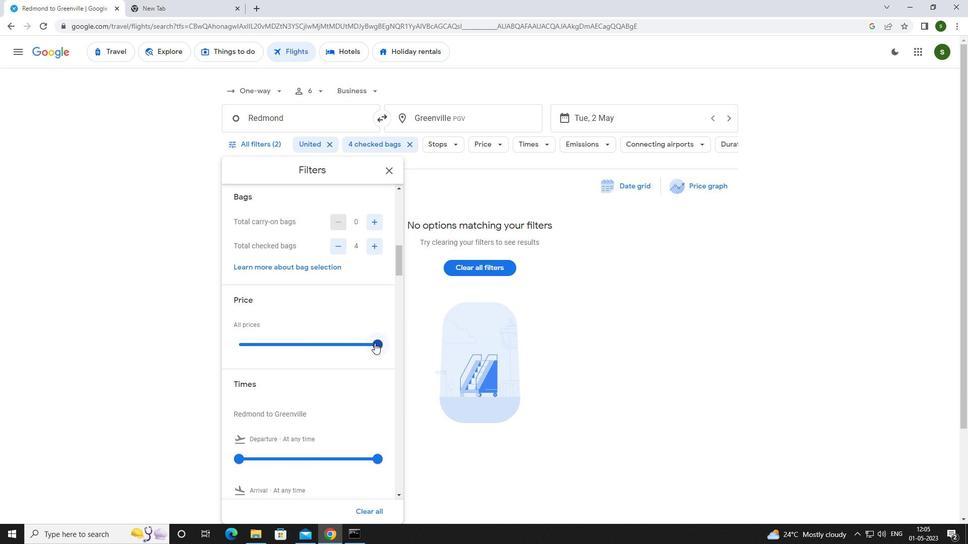 
Action: Mouse moved to (329, 334)
Screenshot: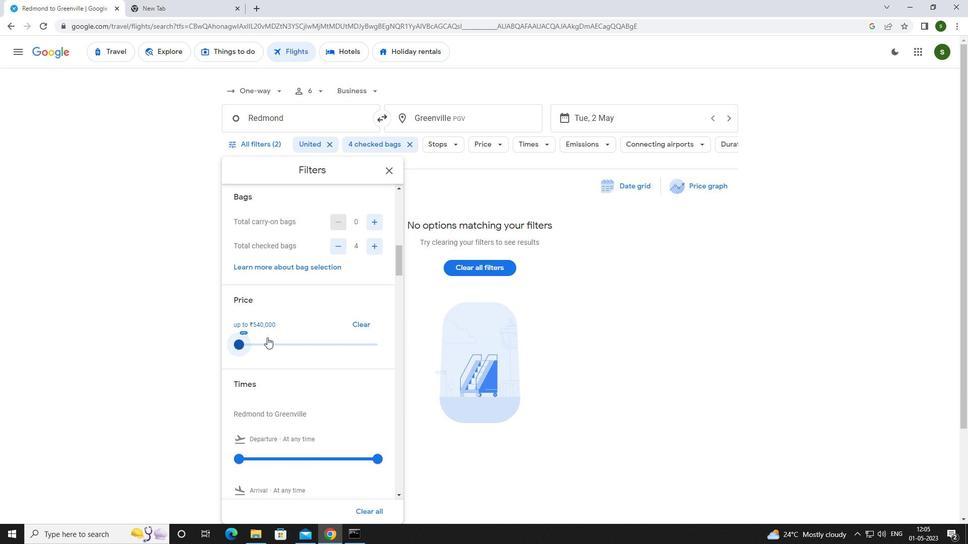 
Action: Mouse scrolled (329, 333) with delta (0, 0)
Screenshot: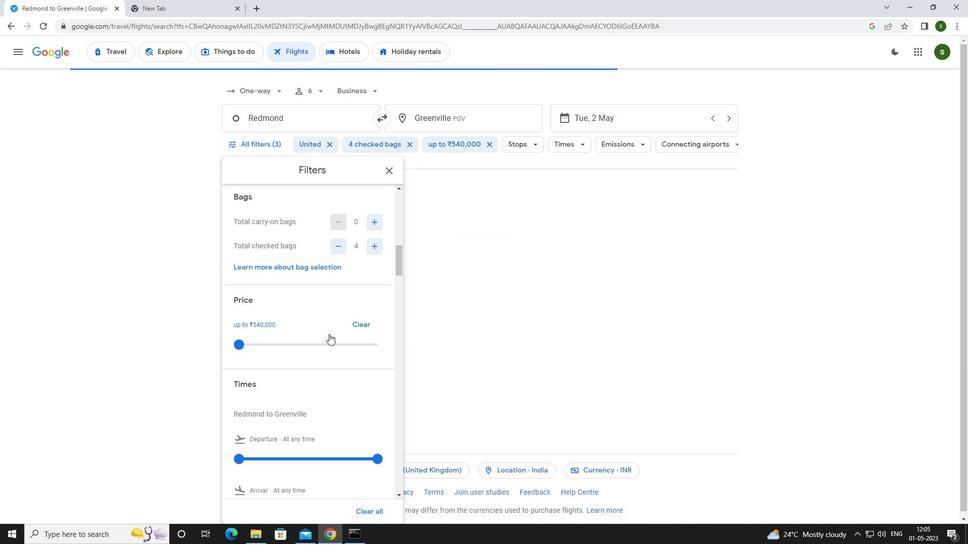 
Action: Mouse scrolled (329, 333) with delta (0, 0)
Screenshot: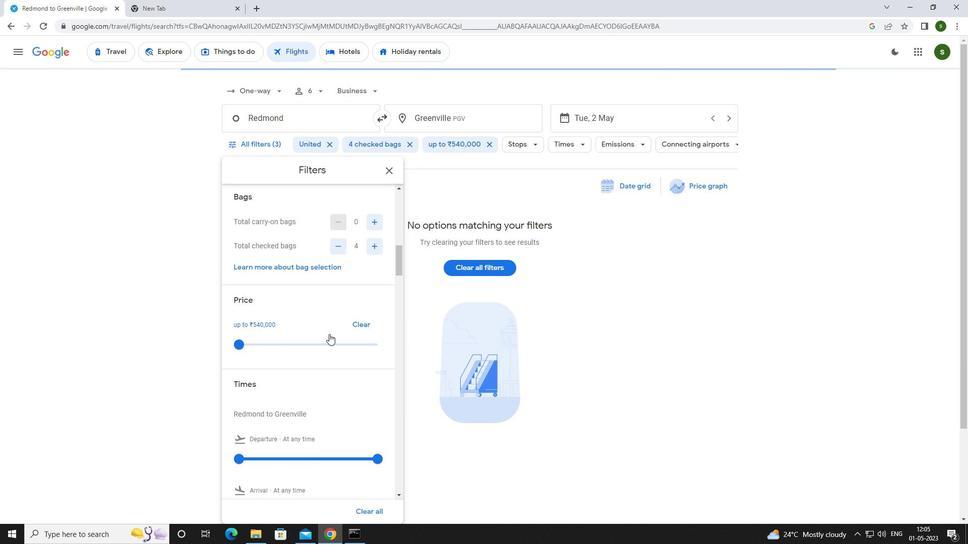 
Action: Mouse moved to (237, 359)
Screenshot: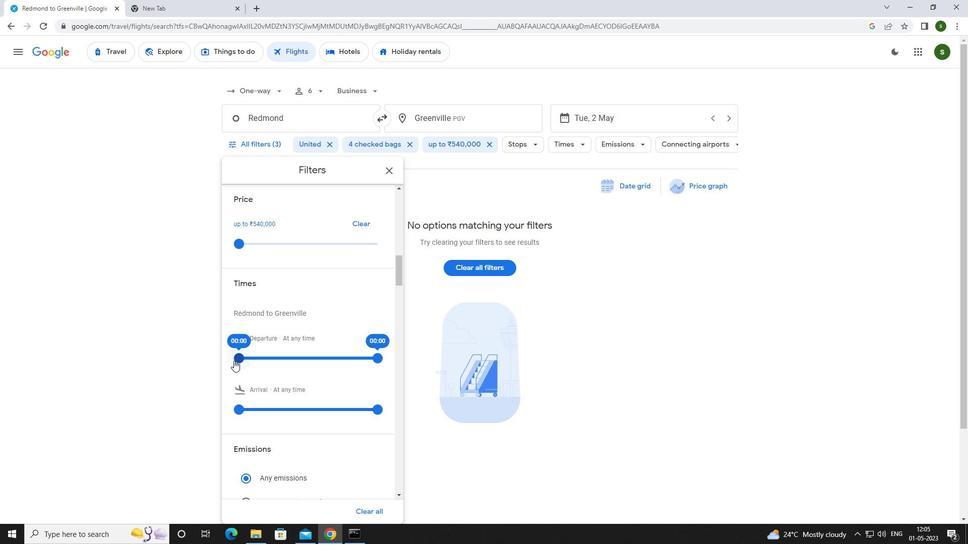 
Action: Mouse pressed left at (237, 359)
Screenshot: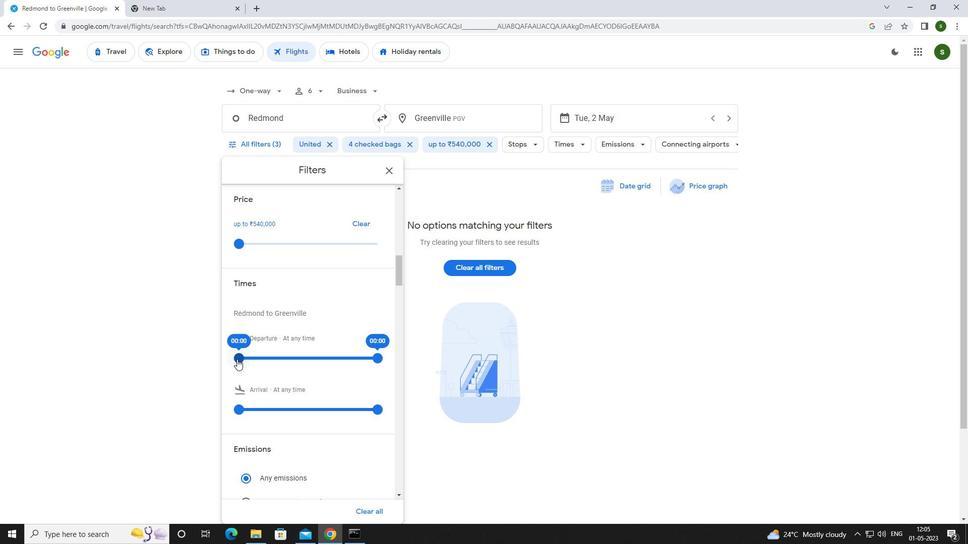 
Action: Mouse moved to (586, 349)
Screenshot: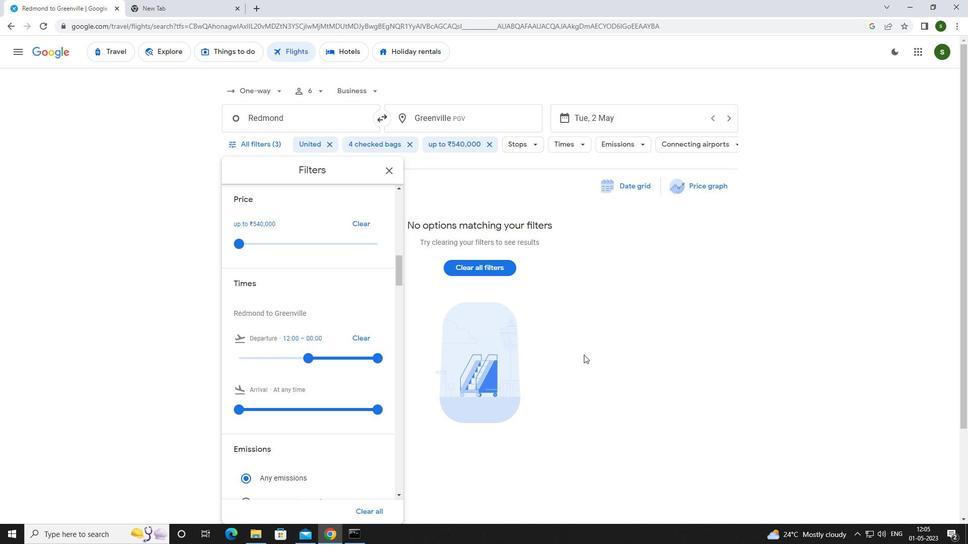 
Action: Mouse pressed left at (586, 349)
Screenshot: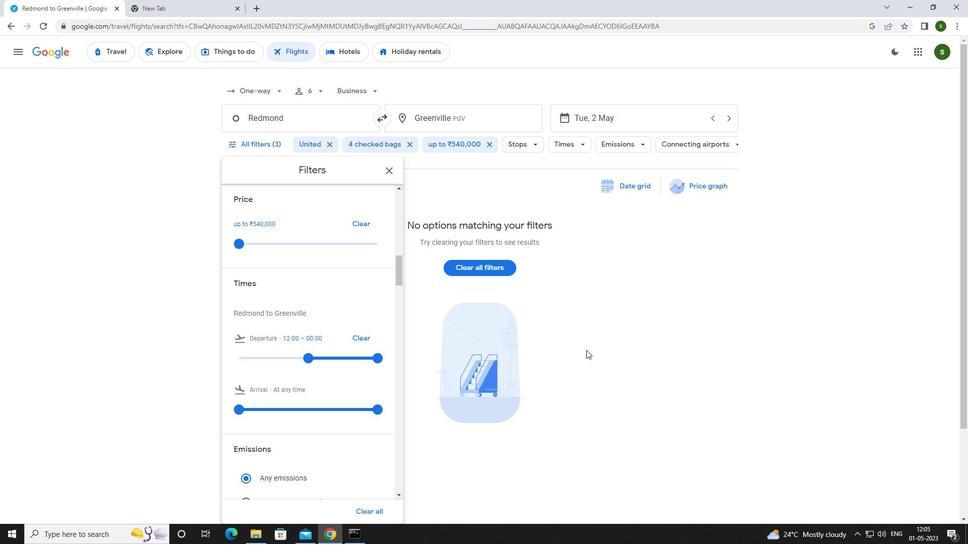 
